 Task: Add an event with the title Third Team Building Challenge, date '2024/05/18', time 9:40 AM to 11:40 AMand add a description: Welcome to our Team Leadership Training Workshop, a comprehensive and interactive session designed to enhance leadership skills, empower team leaders, and cultivate effective leadership practices. This workshop is tailored for individuals who aspire to lead and inspire their teams to achieve exceptional results and foster a positive work environment._x000D_
_x000D_
_x000D_
_x000D_
, put the event into Red category, logged in from the account softage.3@softage.netand send the event invitation to softage.6@softage.net and softage.7@softage.net. Set a reminder for the event 12 hour before
Action: Mouse moved to (135, 124)
Screenshot: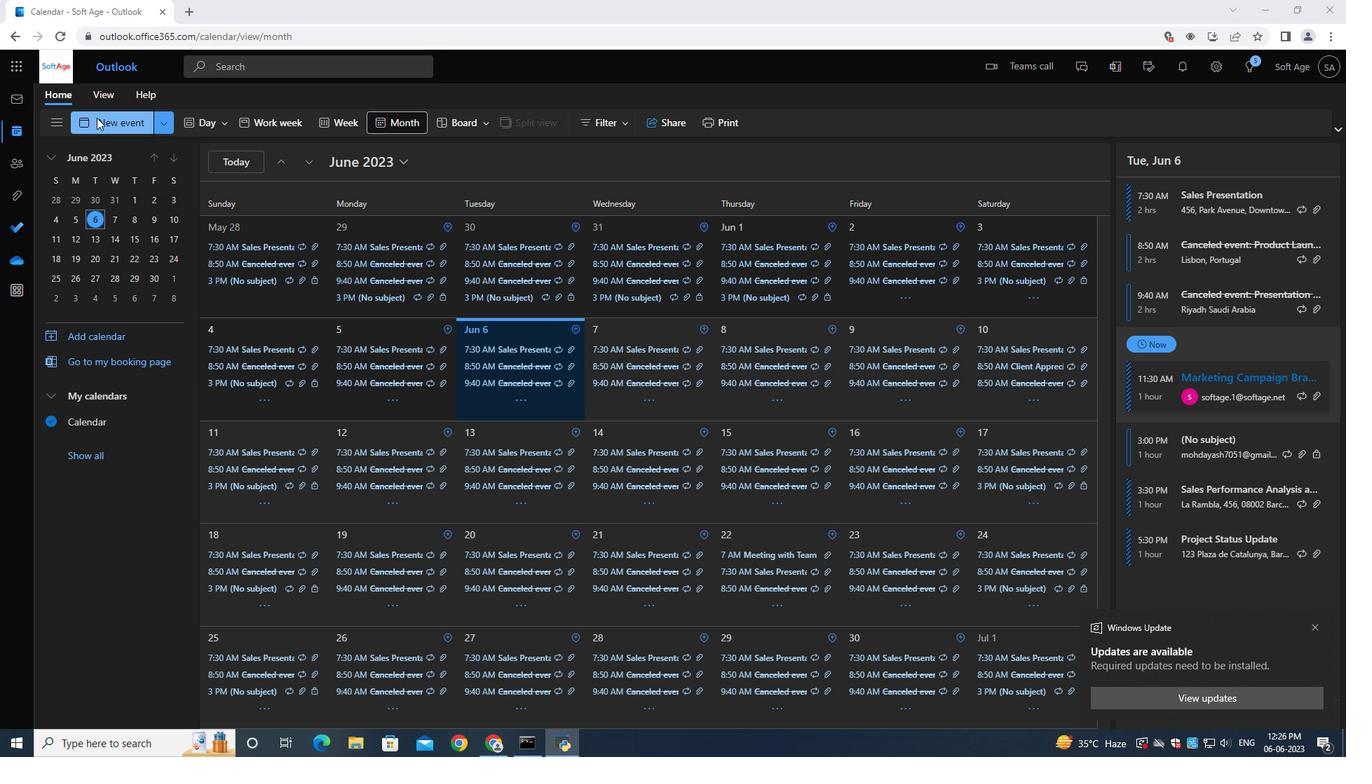 
Action: Mouse pressed left at (135, 124)
Screenshot: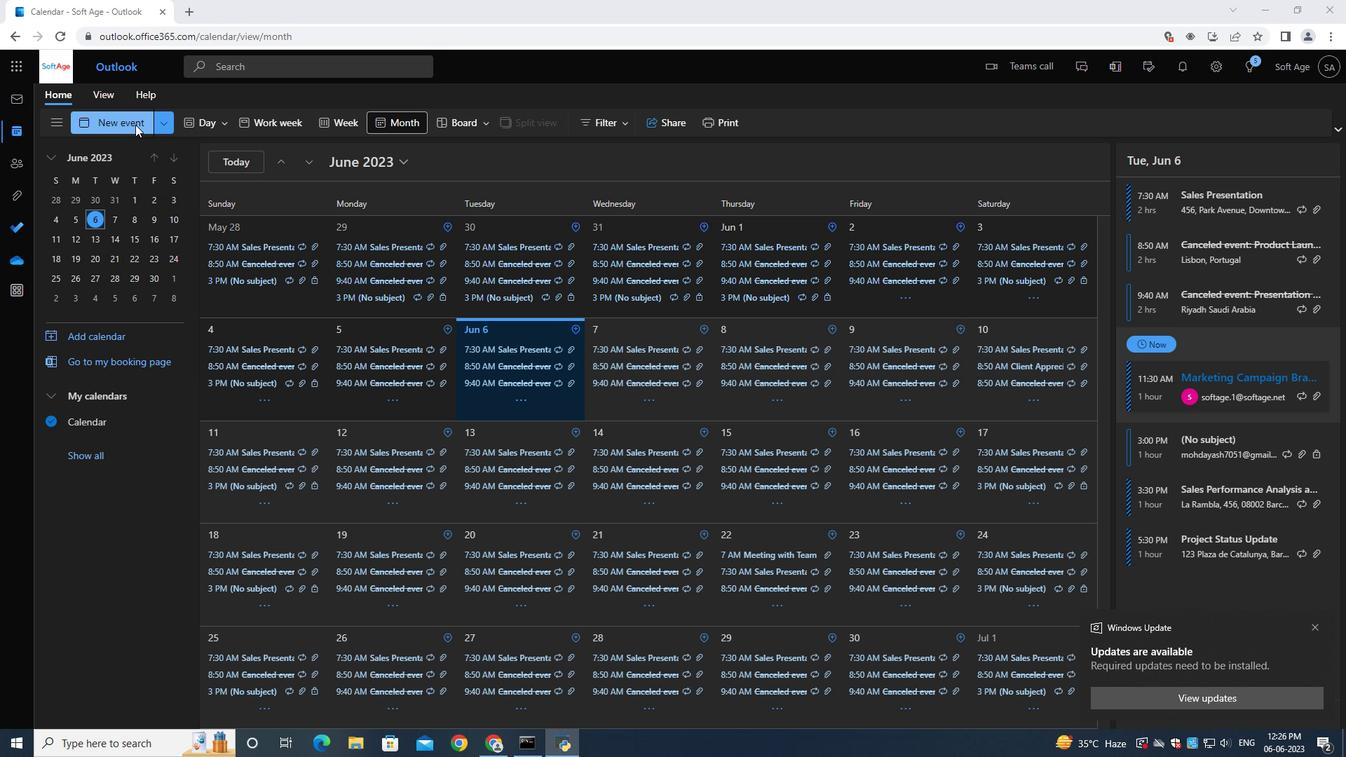 
Action: Mouse moved to (364, 214)
Screenshot: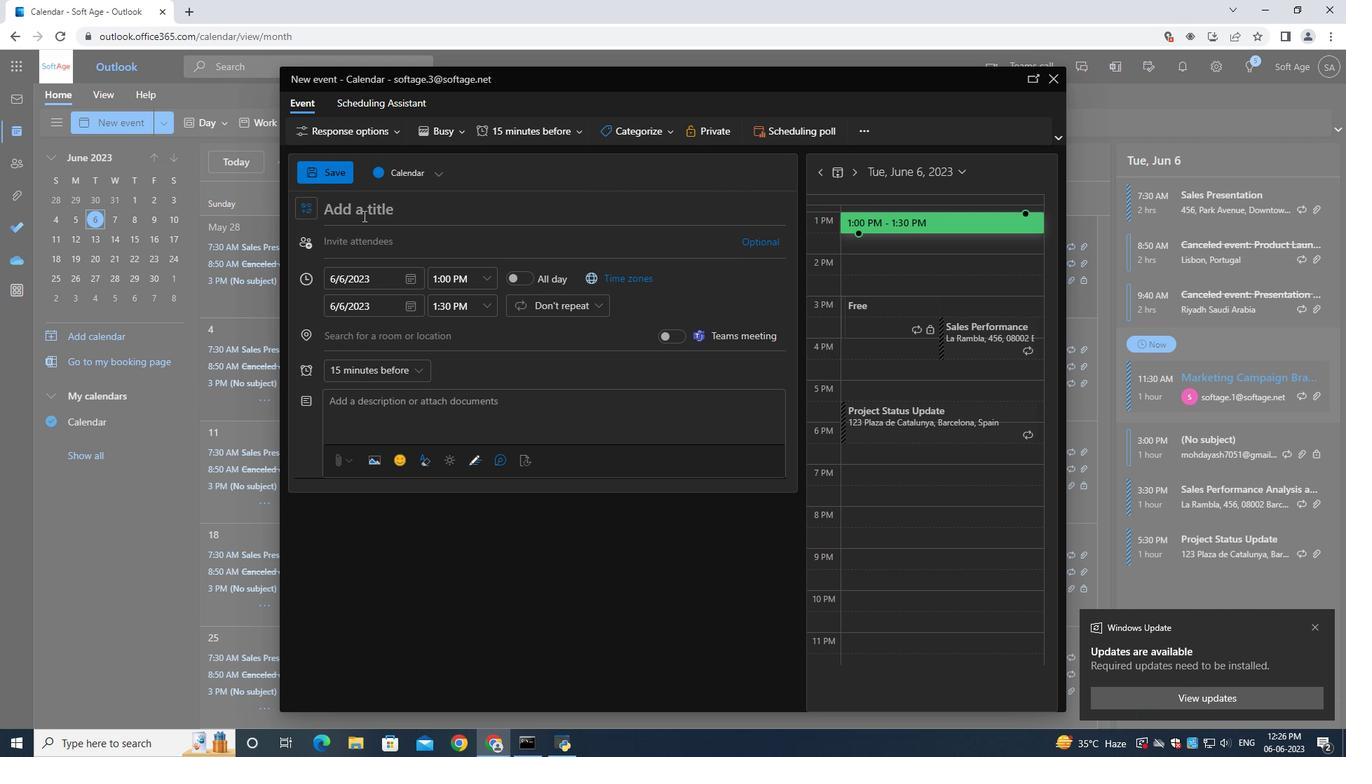 
Action: Key pressed <Key.shift><Key.shift>Third<Key.space><Key.shift>Team<Key.space><Key.shift>Building<Key.space><Key.shift><Key.shift>Challenge<Key.space>
Screenshot: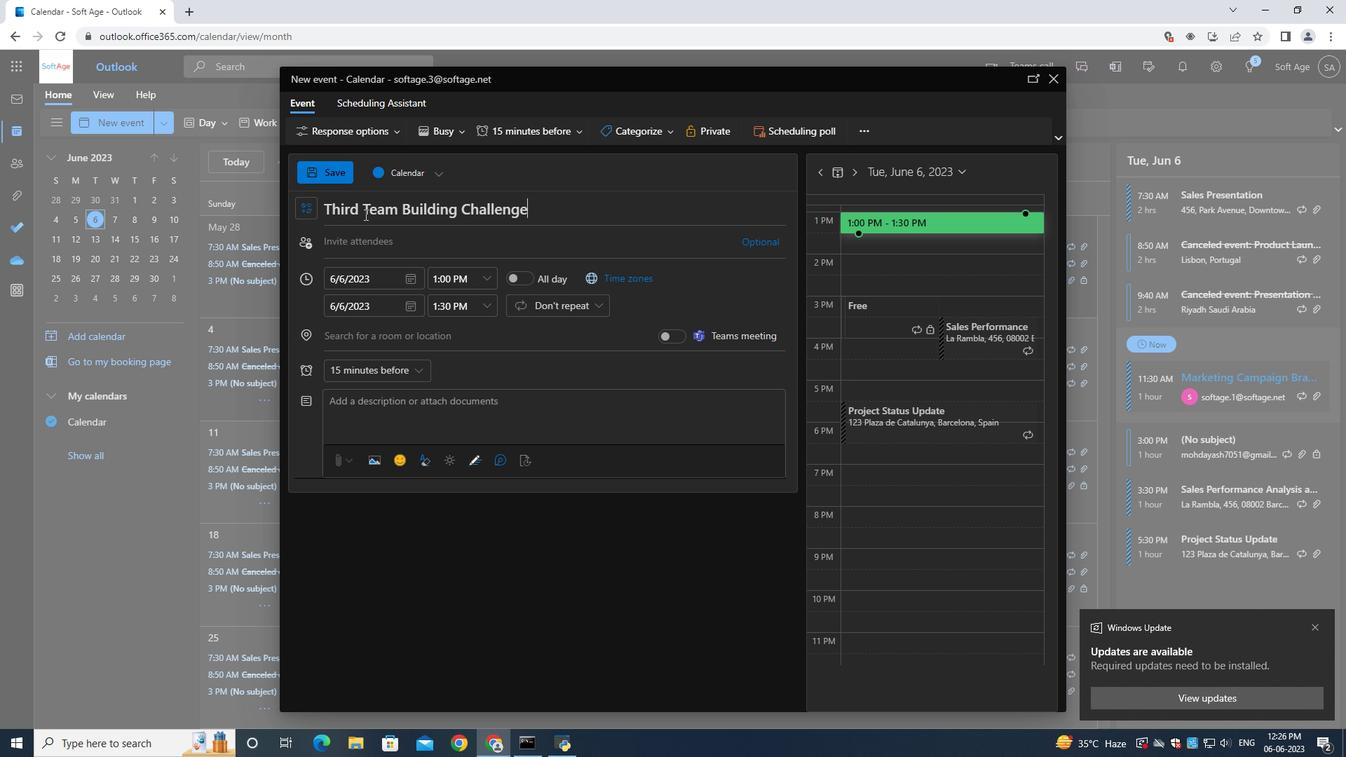 
Action: Mouse moved to (407, 282)
Screenshot: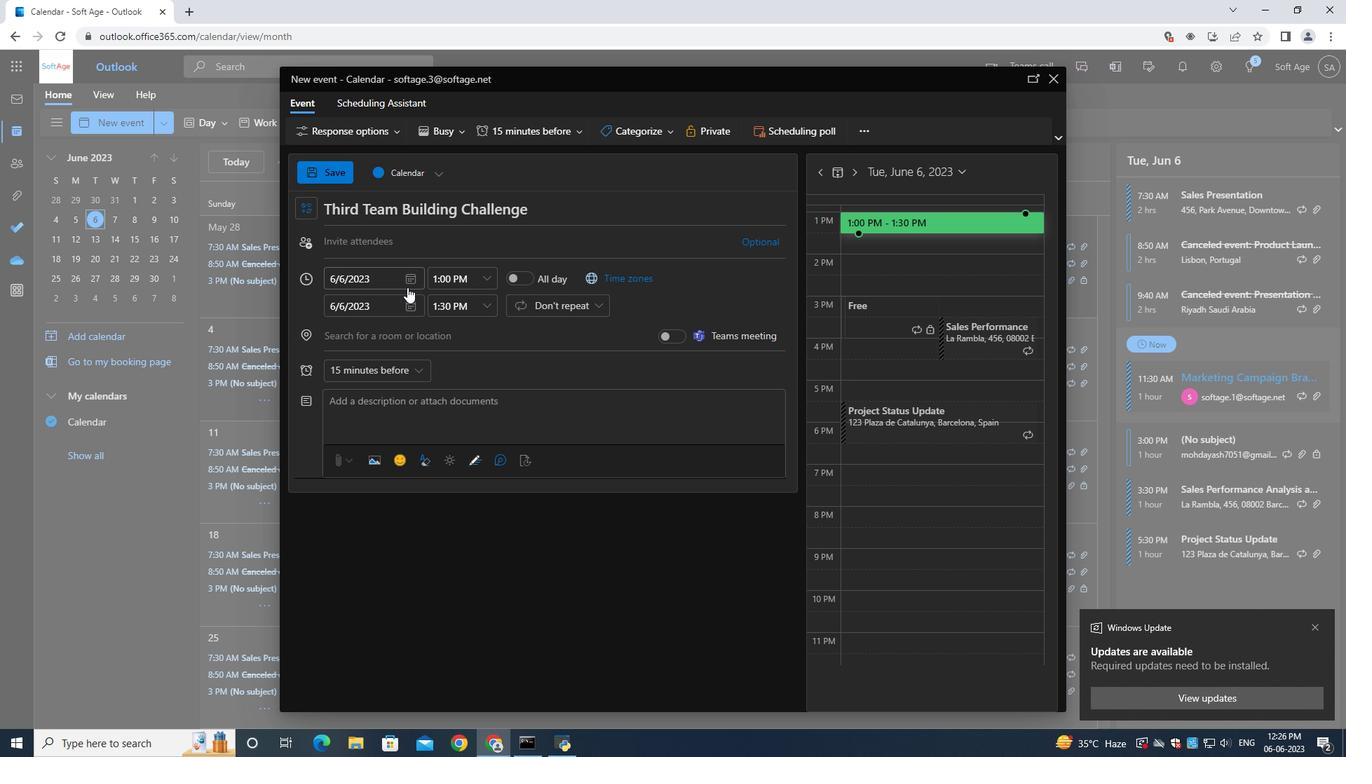 
Action: Mouse pressed left at (407, 282)
Screenshot: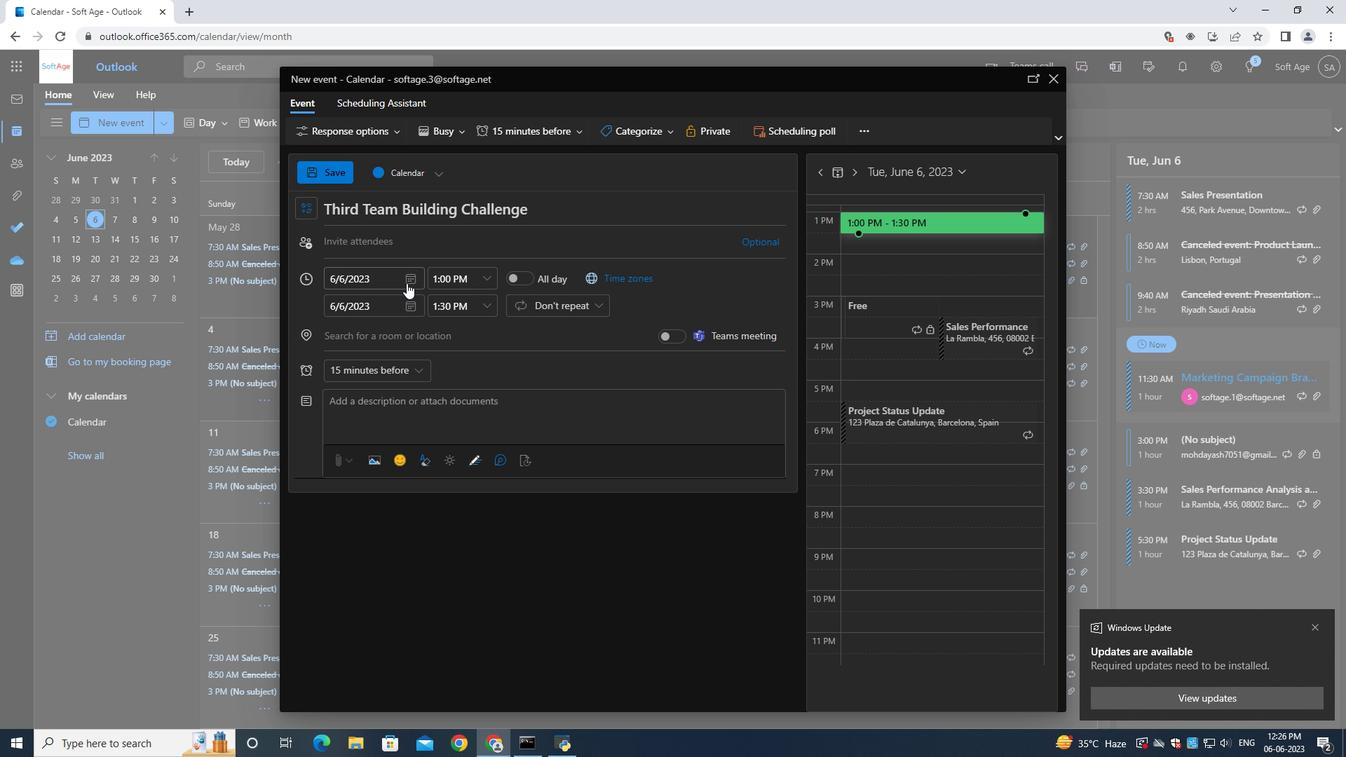 
Action: Mouse moved to (453, 306)
Screenshot: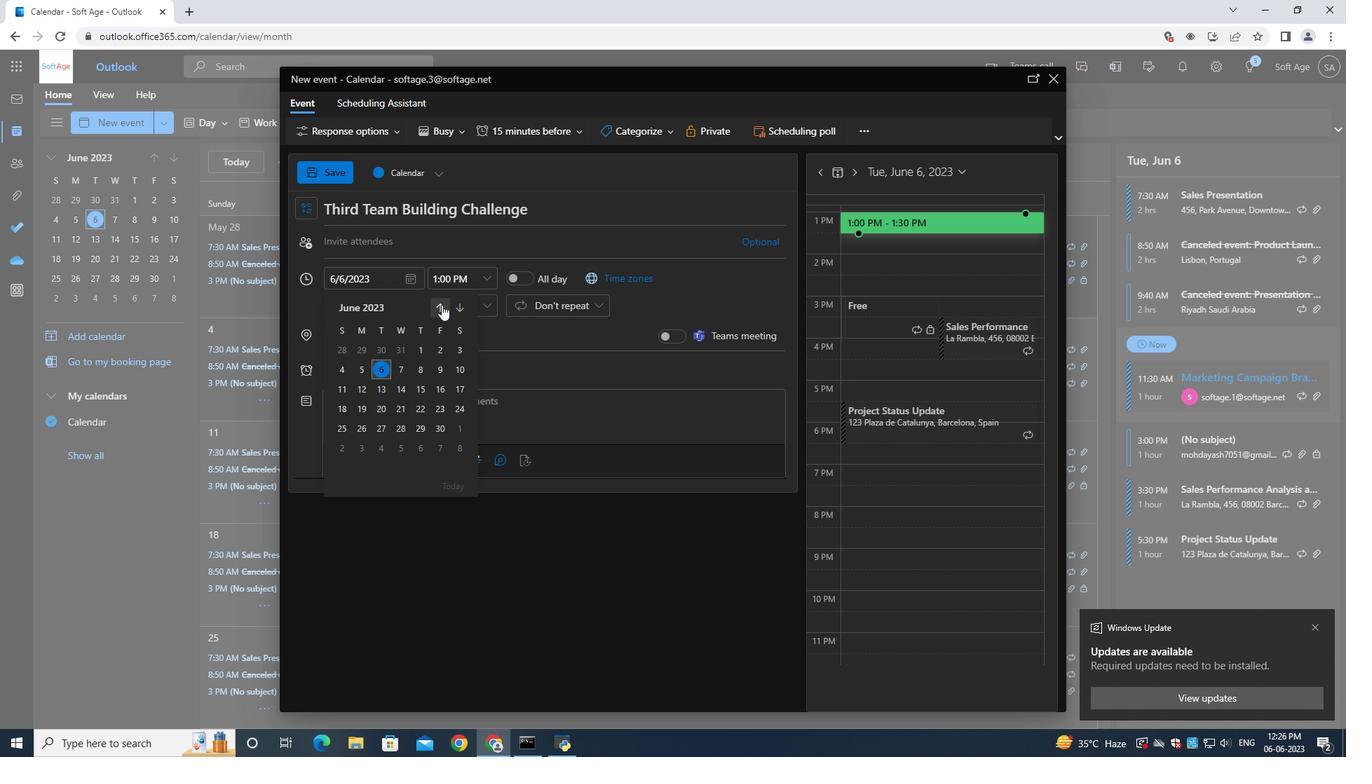 
Action: Mouse pressed left at (453, 306)
Screenshot: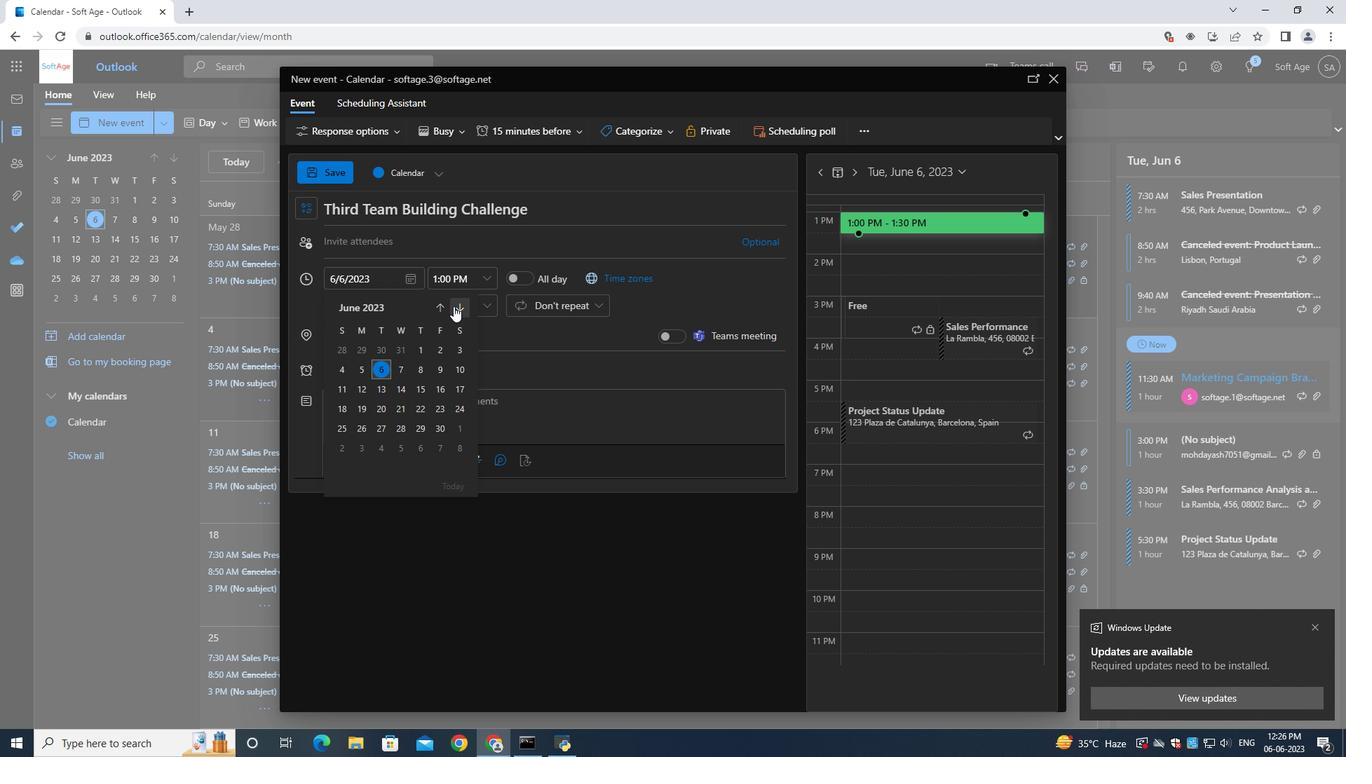 
Action: Mouse pressed left at (453, 306)
Screenshot: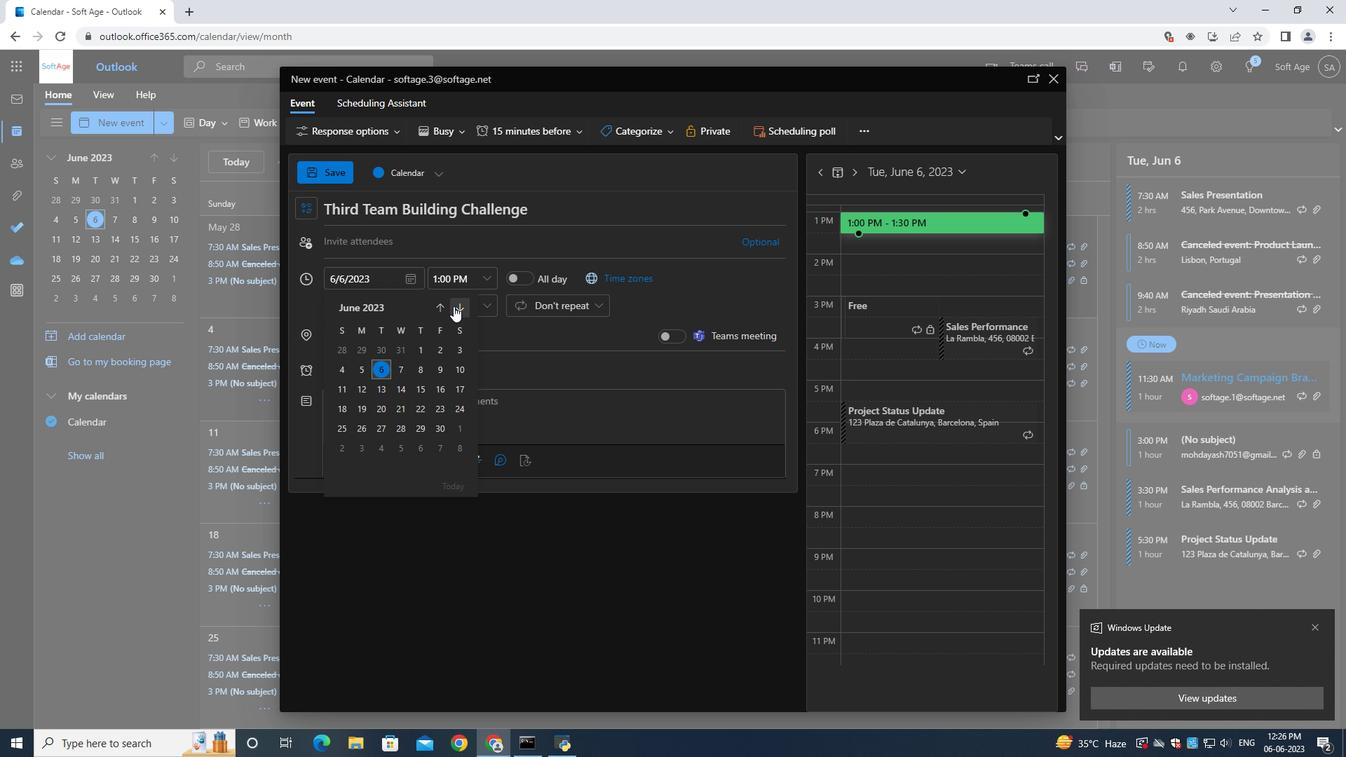 
Action: Mouse pressed left at (453, 306)
Screenshot: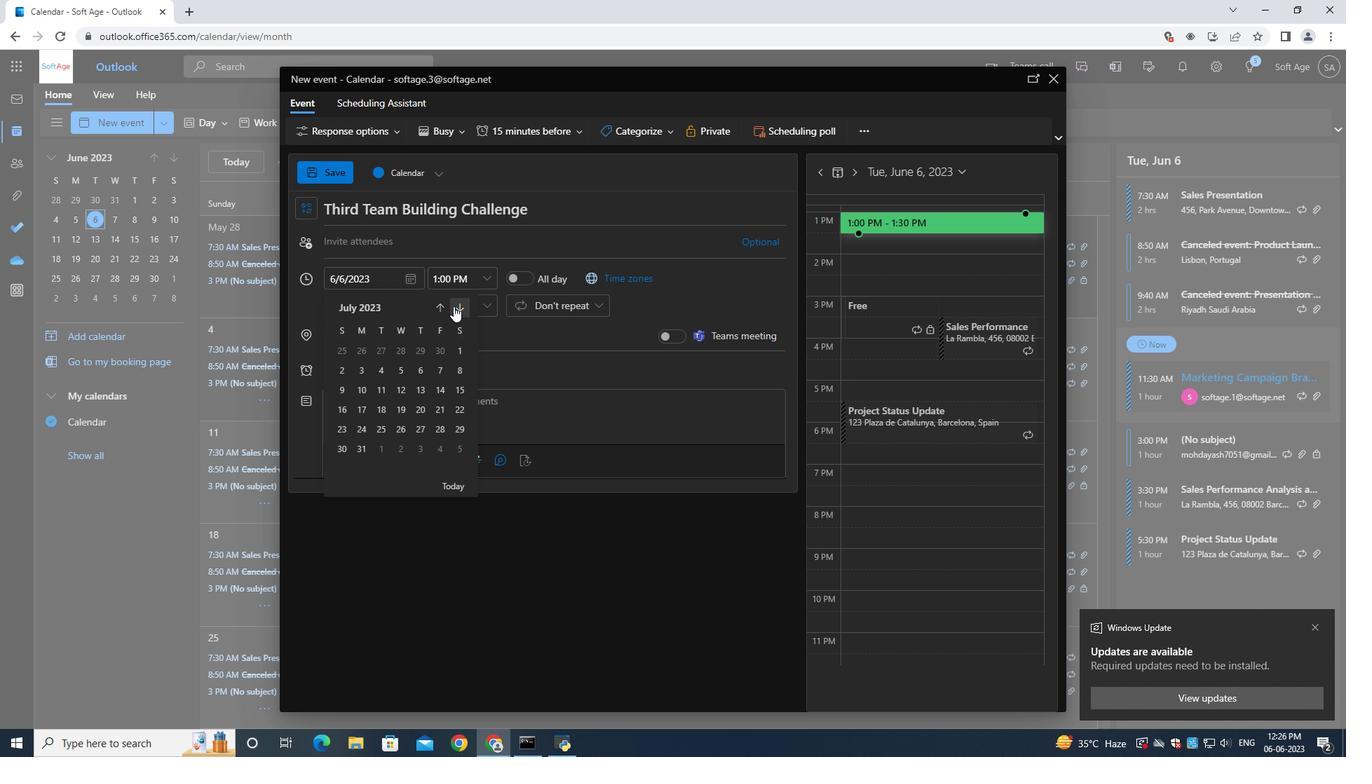 
Action: Mouse pressed left at (453, 306)
Screenshot: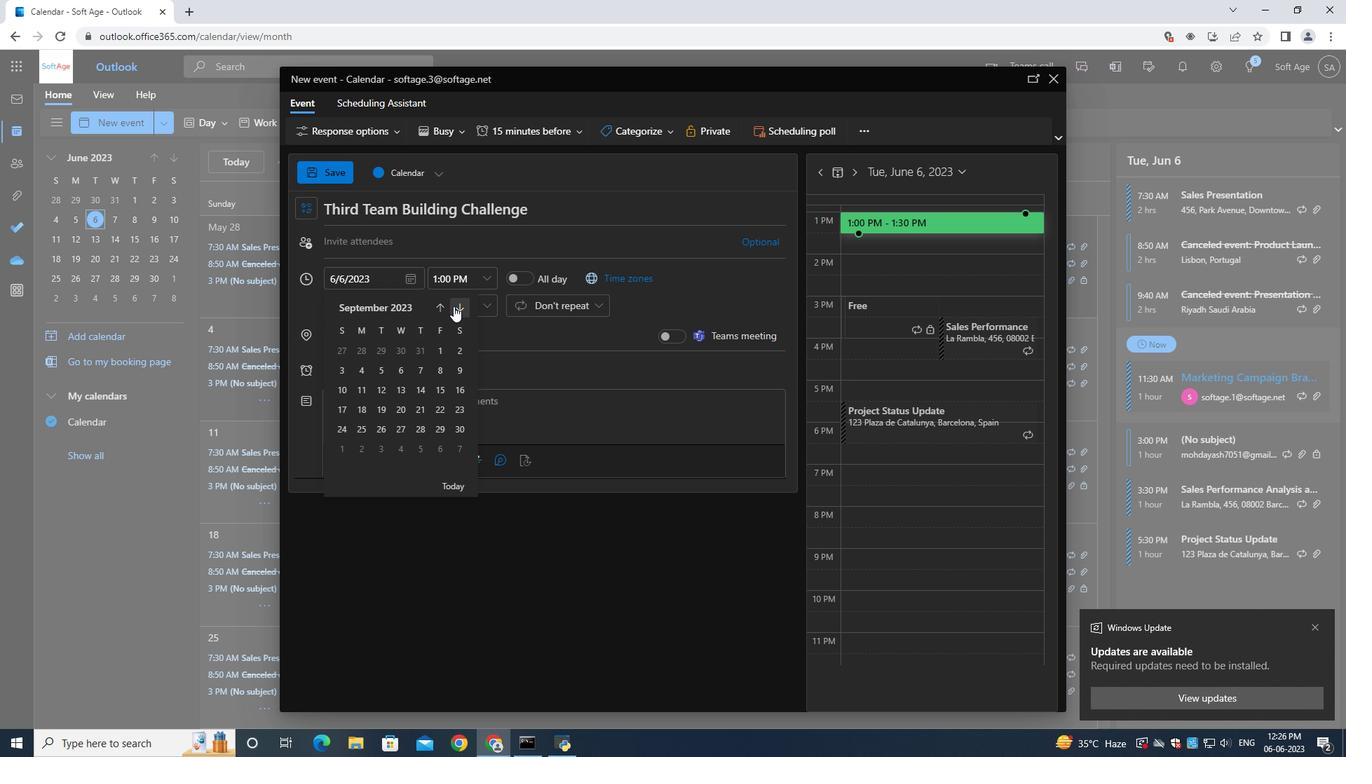 
Action: Mouse pressed left at (453, 306)
Screenshot: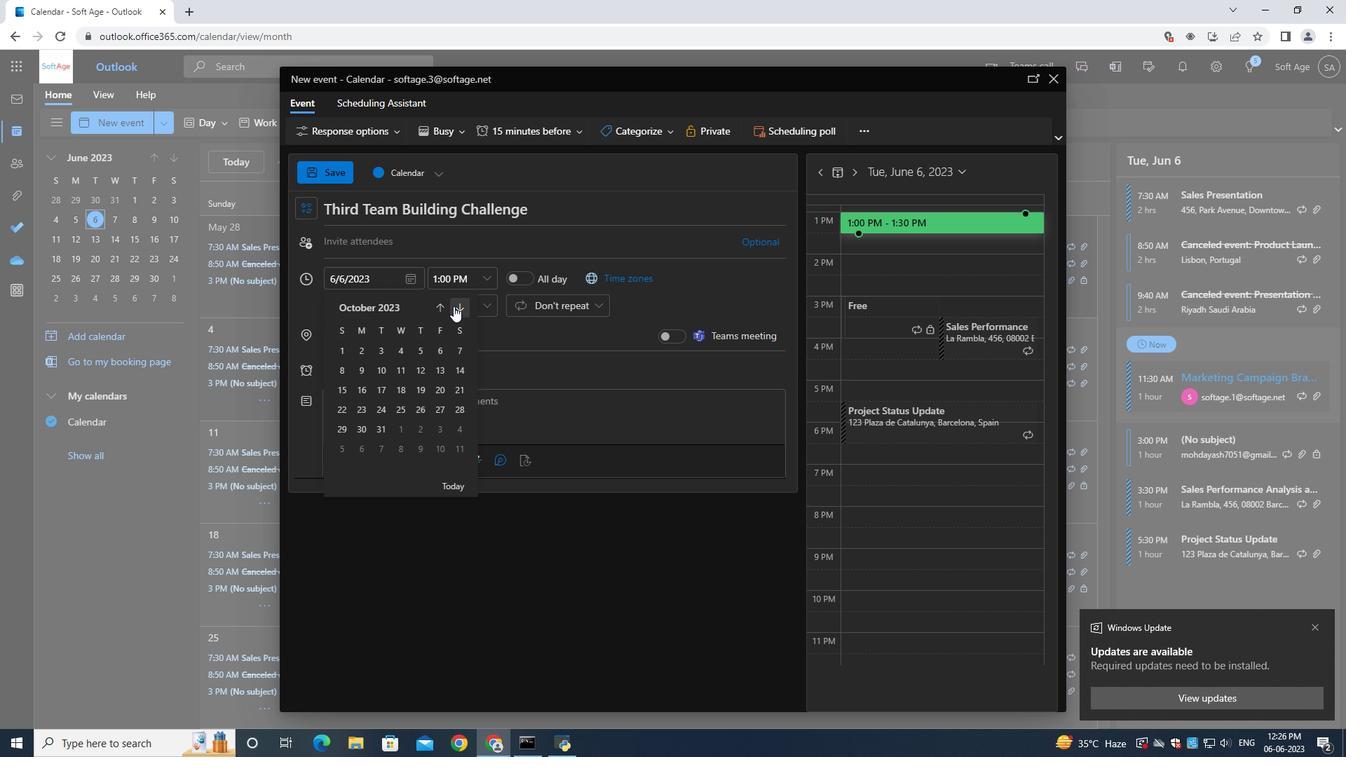 
Action: Mouse pressed left at (453, 306)
Screenshot: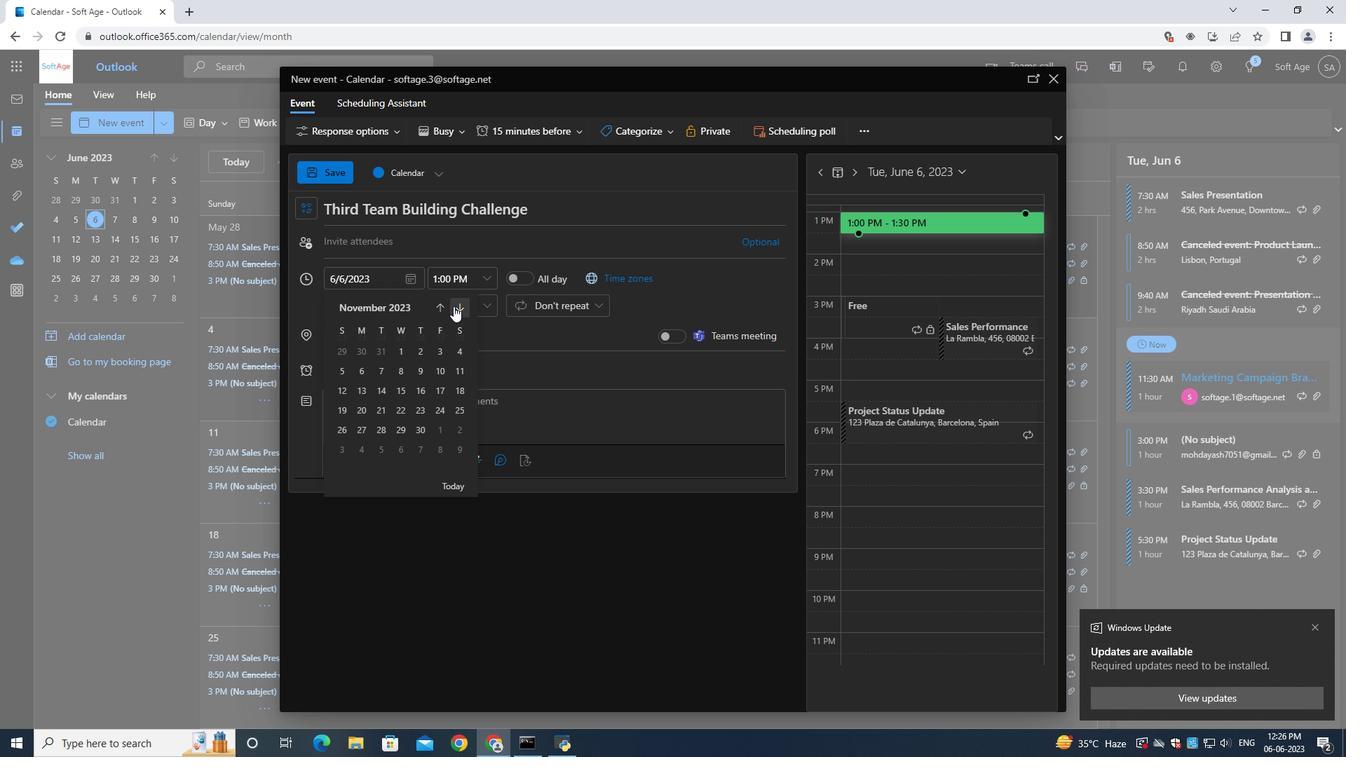 
Action: Mouse moved to (454, 307)
Screenshot: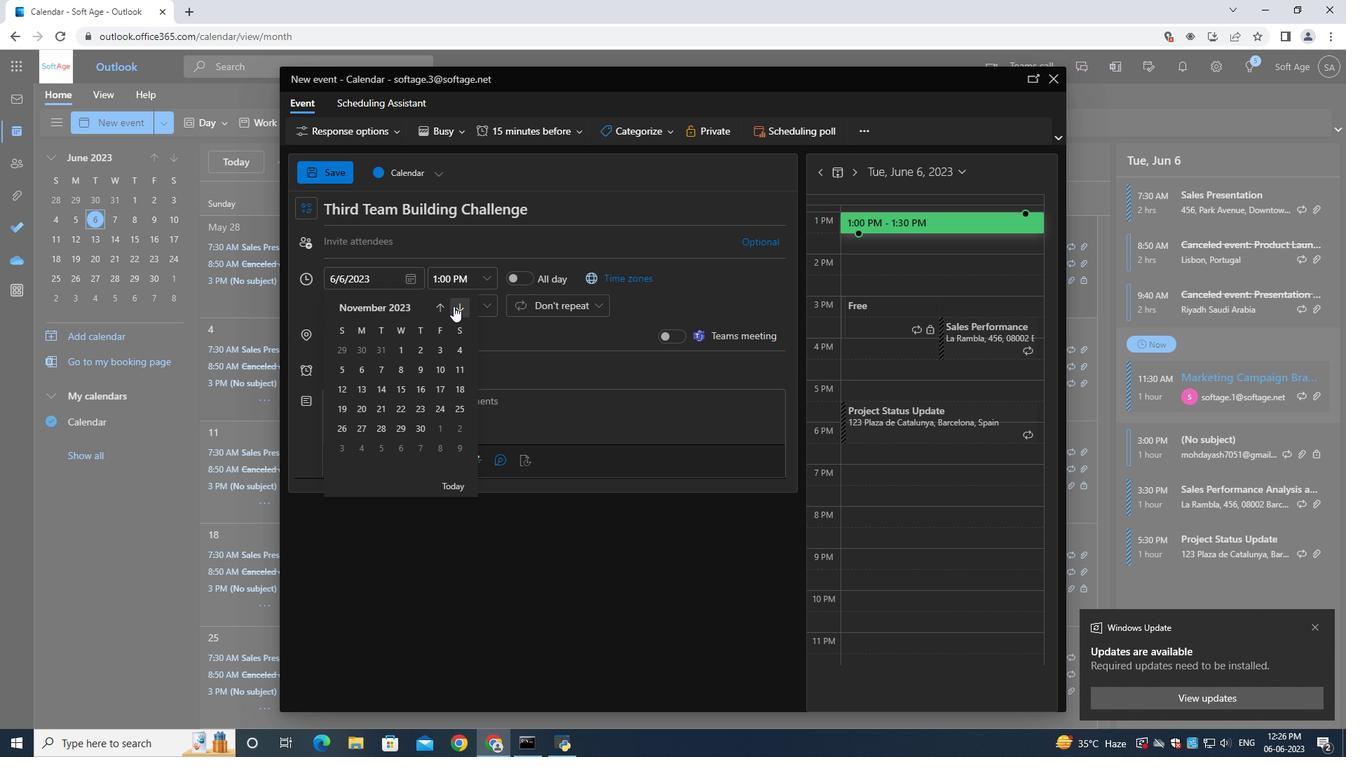
Action: Mouse pressed left at (454, 307)
Screenshot: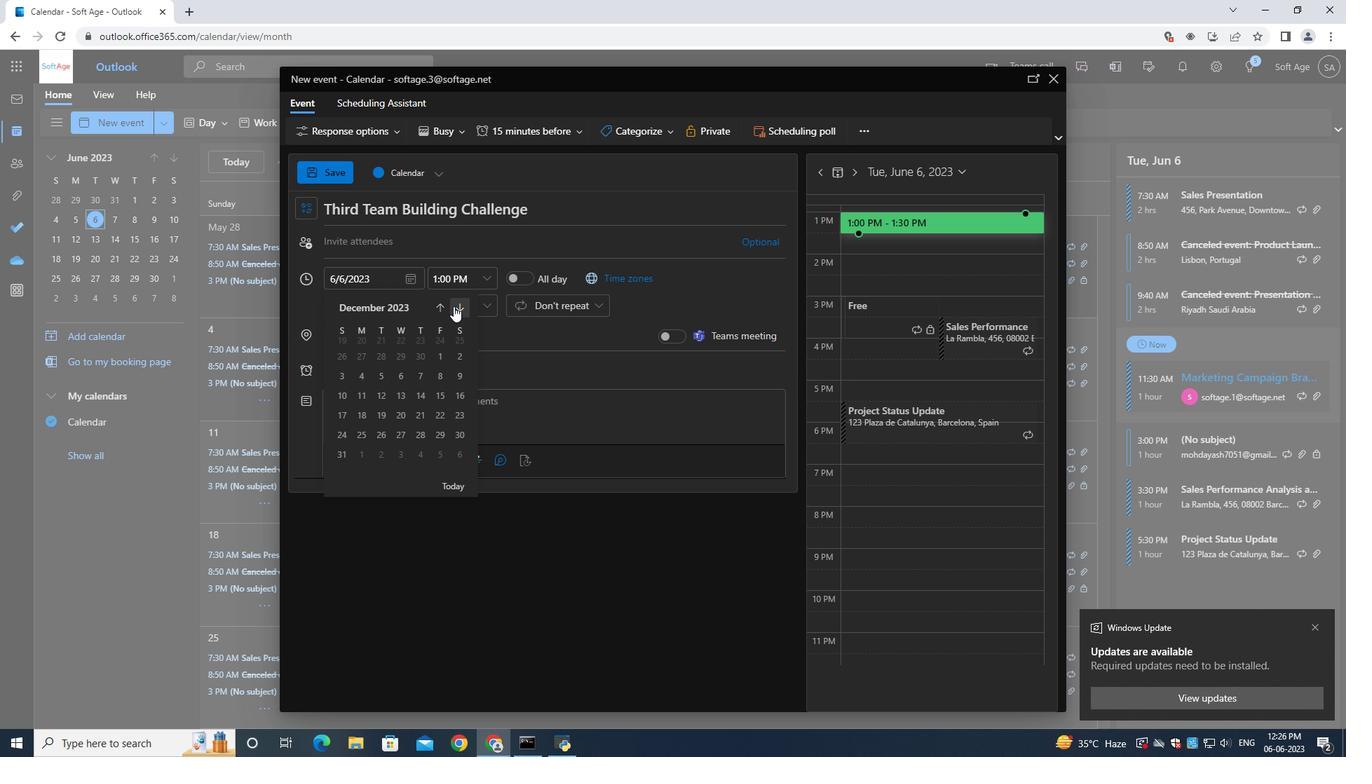
Action: Mouse pressed left at (454, 307)
Screenshot: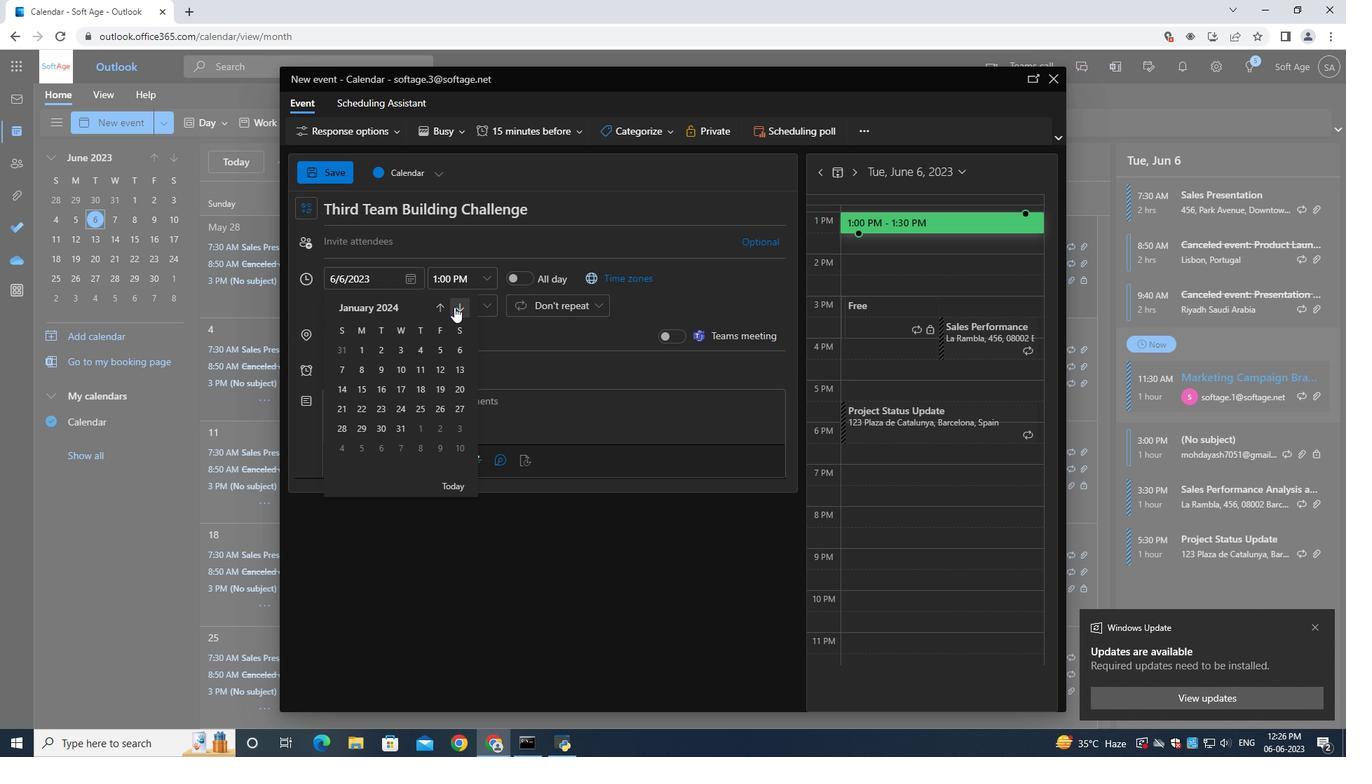 
Action: Mouse pressed left at (454, 307)
Screenshot: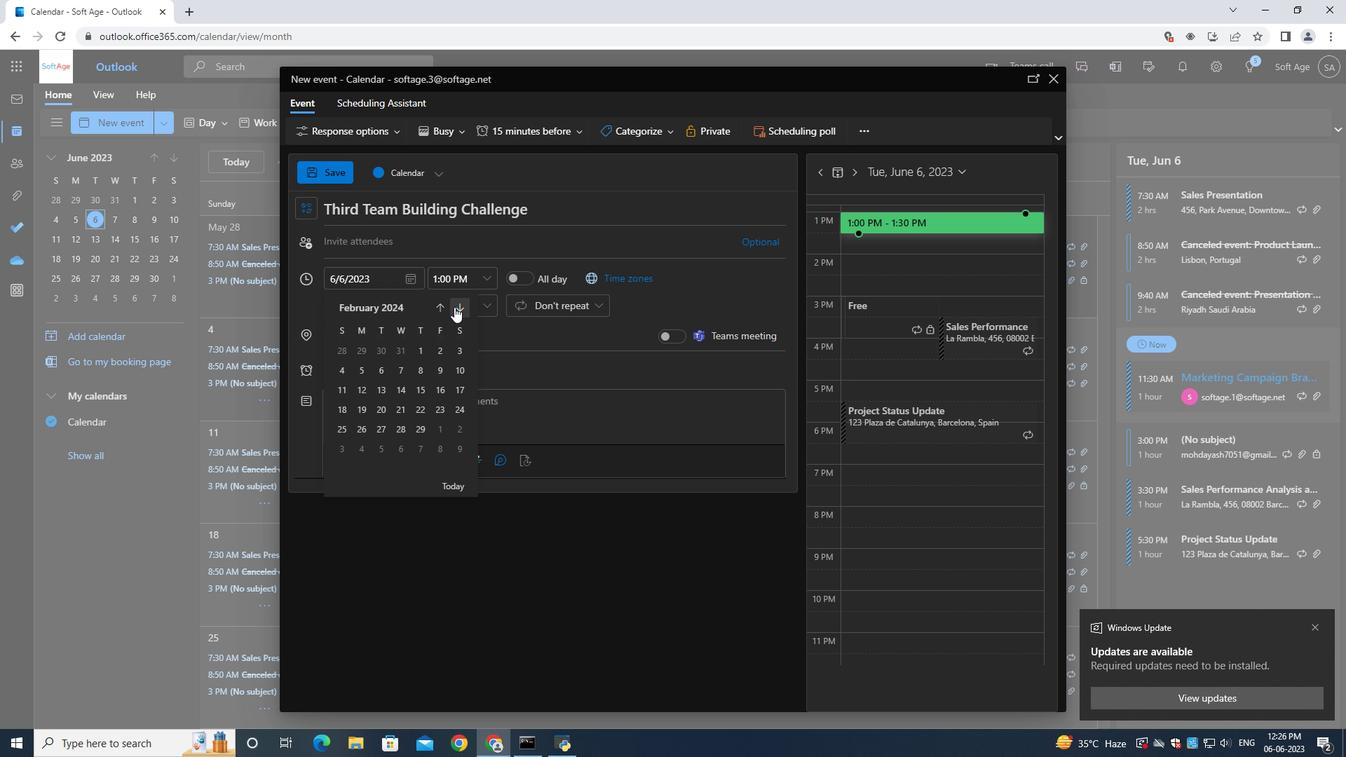 
Action: Mouse pressed left at (454, 307)
Screenshot: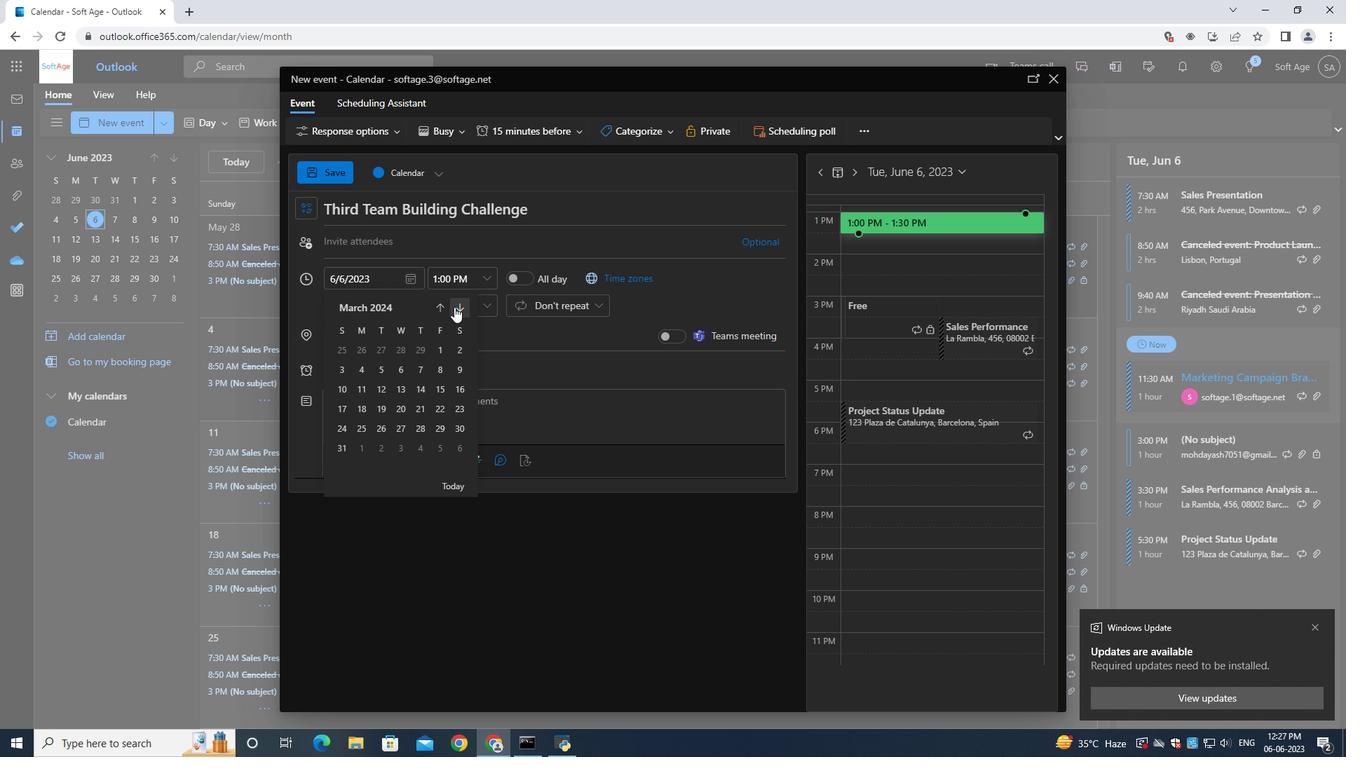
Action: Mouse pressed left at (454, 307)
Screenshot: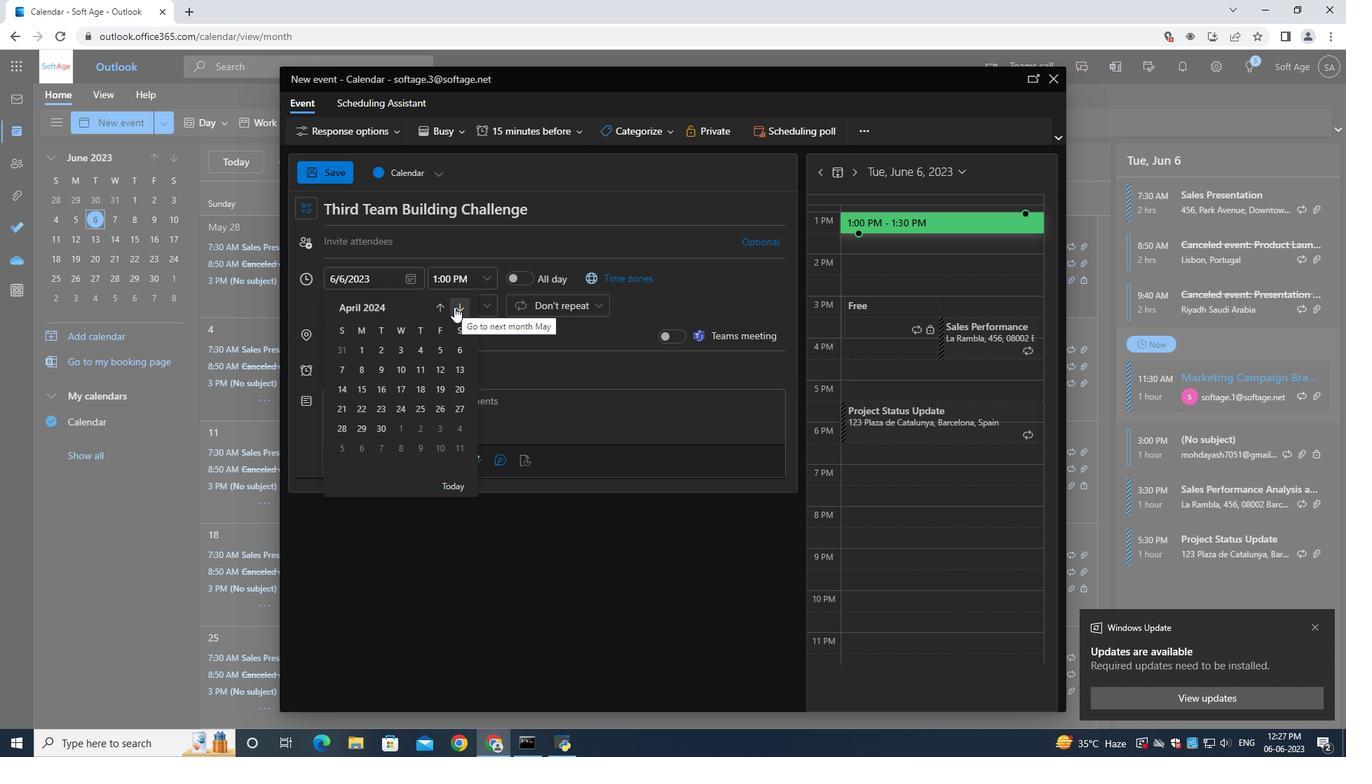 
Action: Mouse moved to (457, 389)
Screenshot: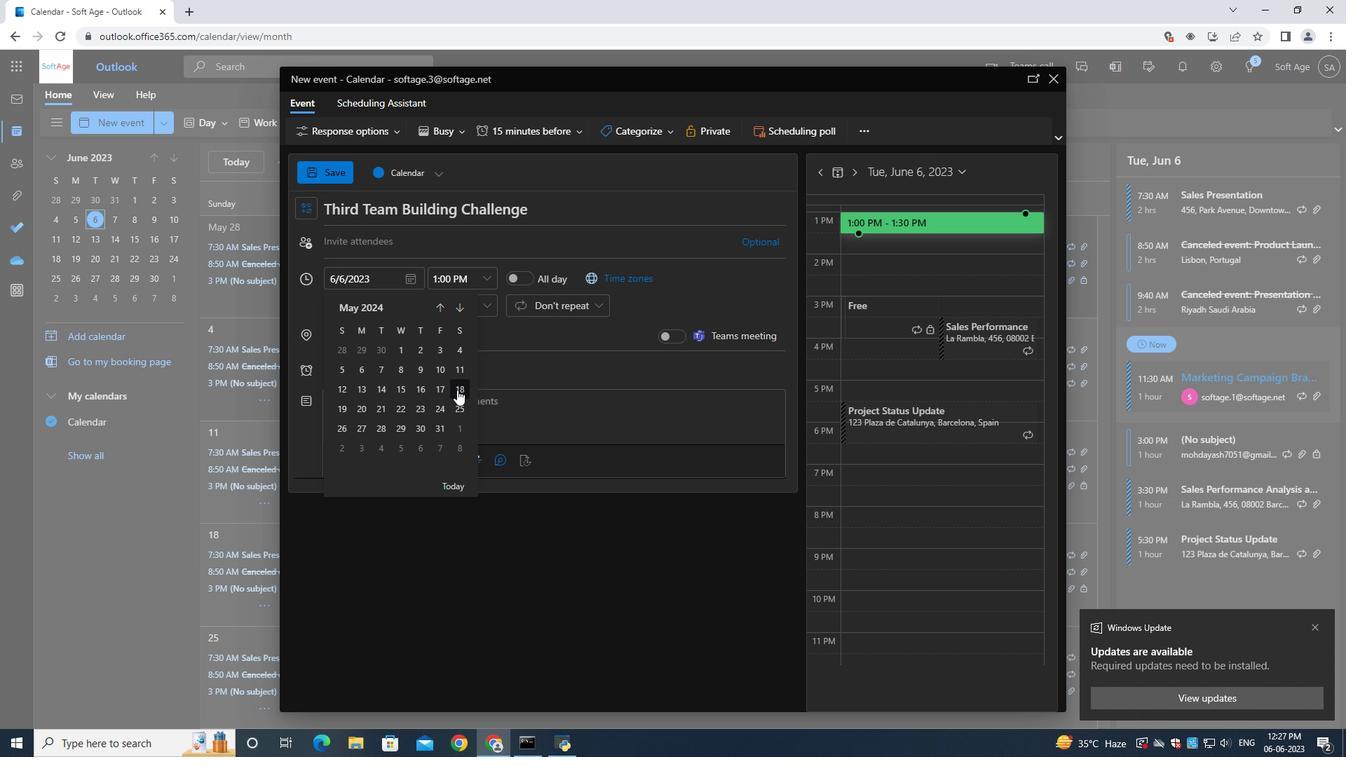 
Action: Mouse pressed left at (457, 389)
Screenshot: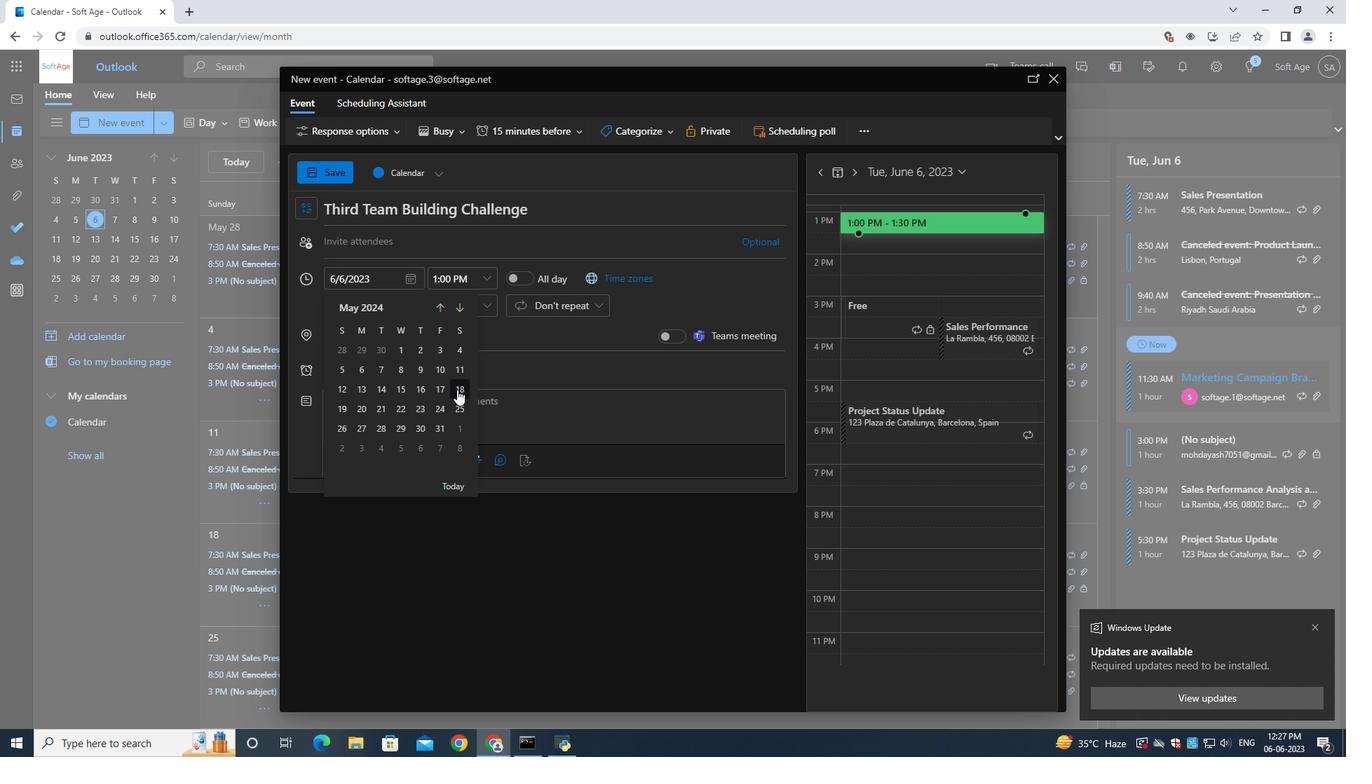 
Action: Mouse moved to (454, 284)
Screenshot: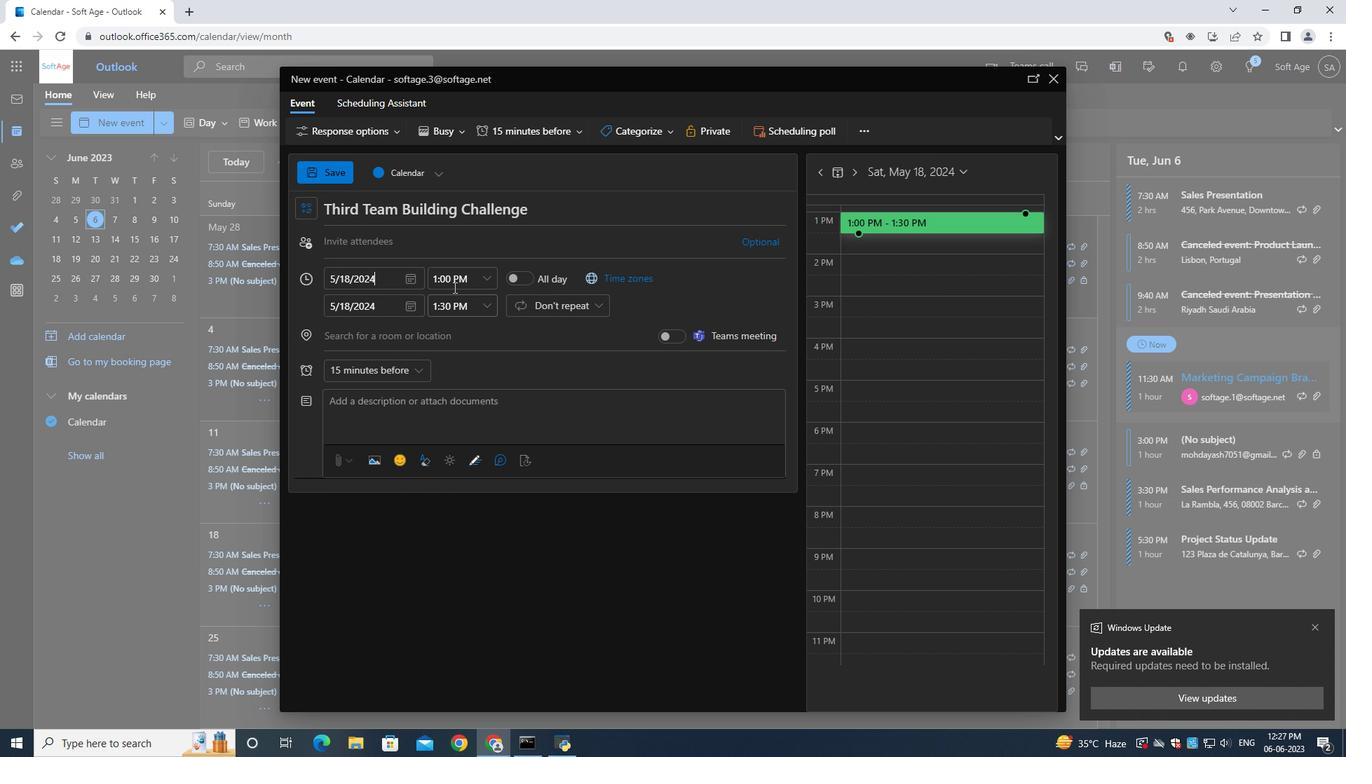 
Action: Mouse pressed left at (454, 284)
Screenshot: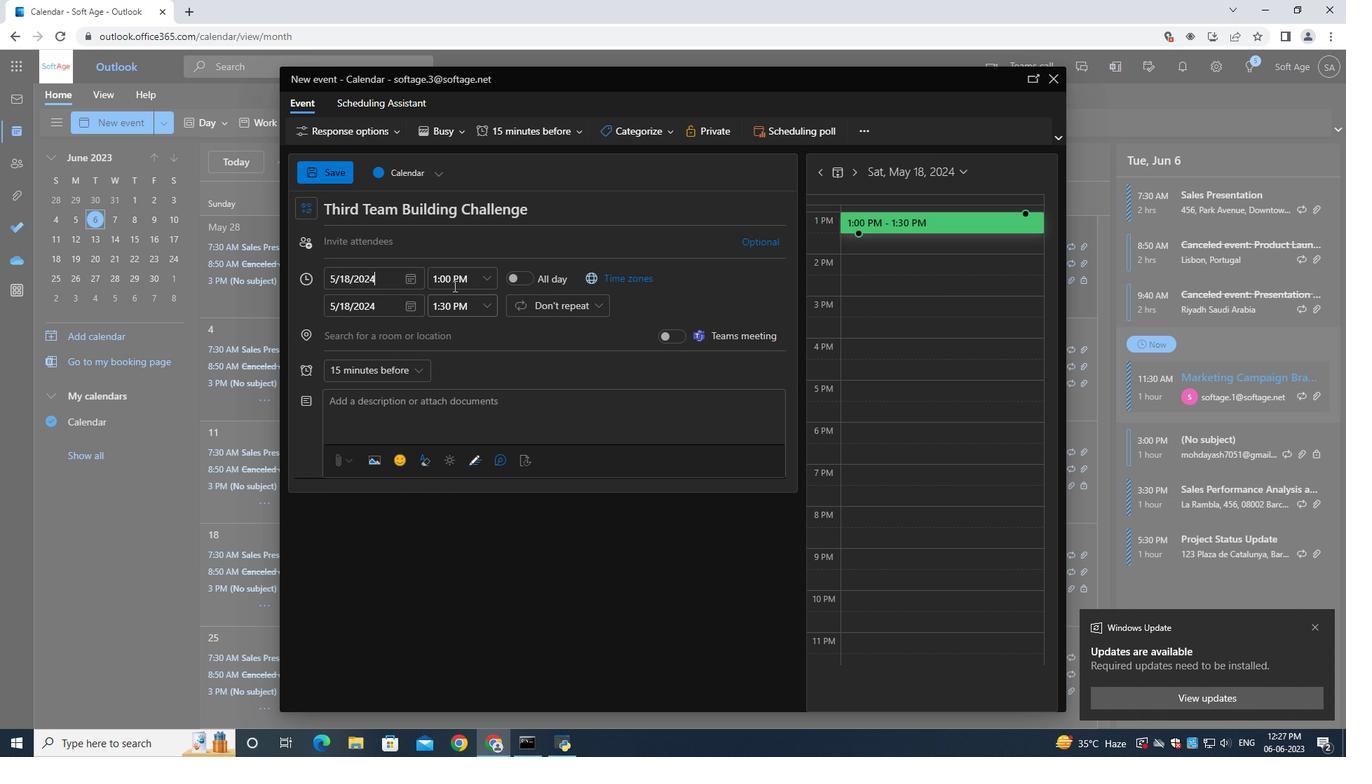 
Action: Mouse moved to (460, 285)
Screenshot: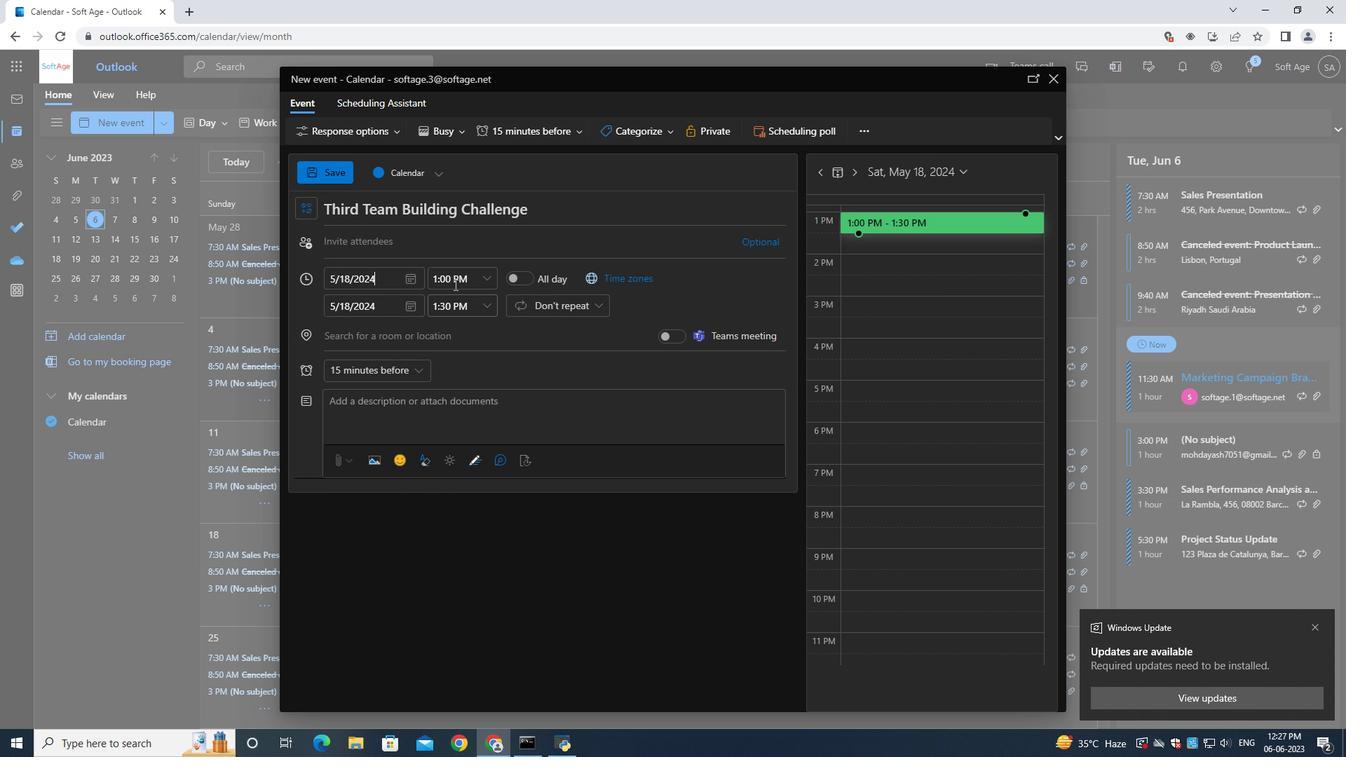 
Action: Key pressed 9<Key.shift_r>:40<Key.shift>AM
Screenshot: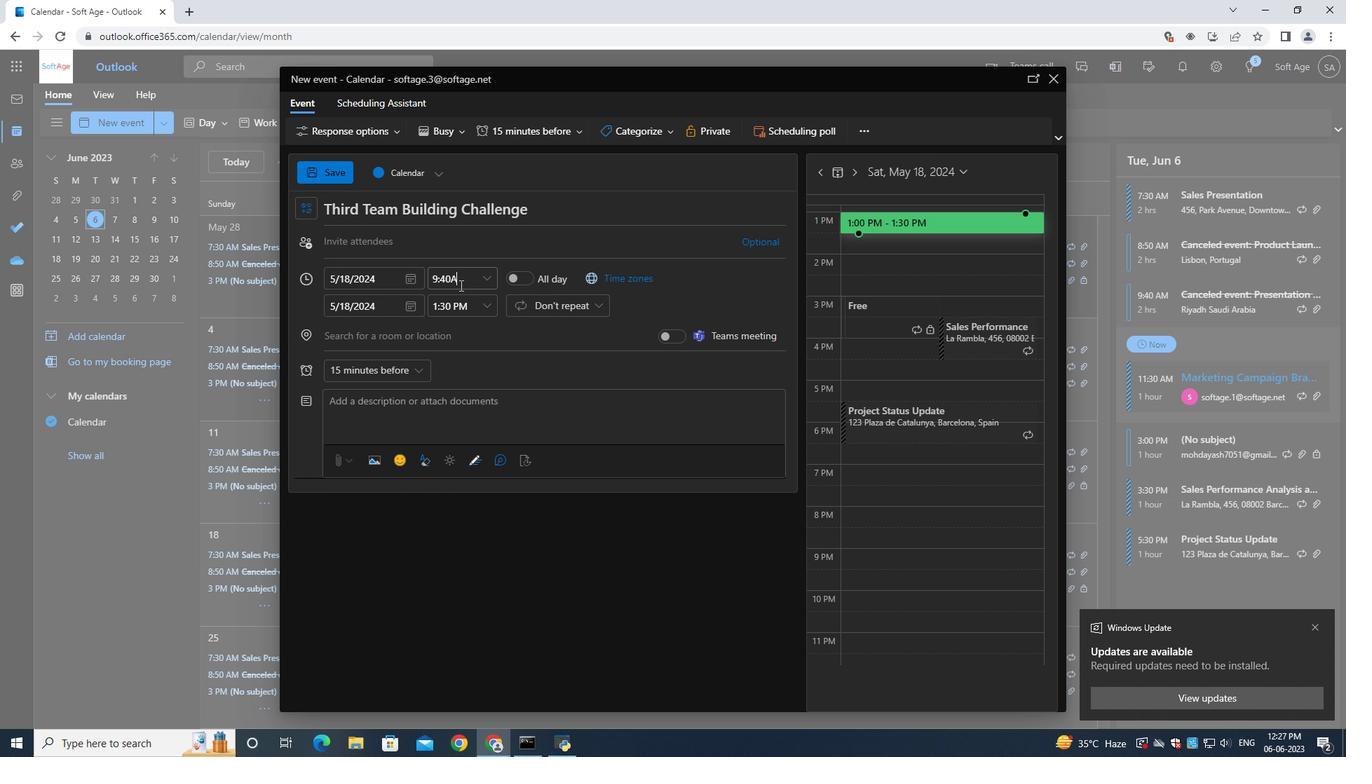 
Action: Mouse moved to (447, 307)
Screenshot: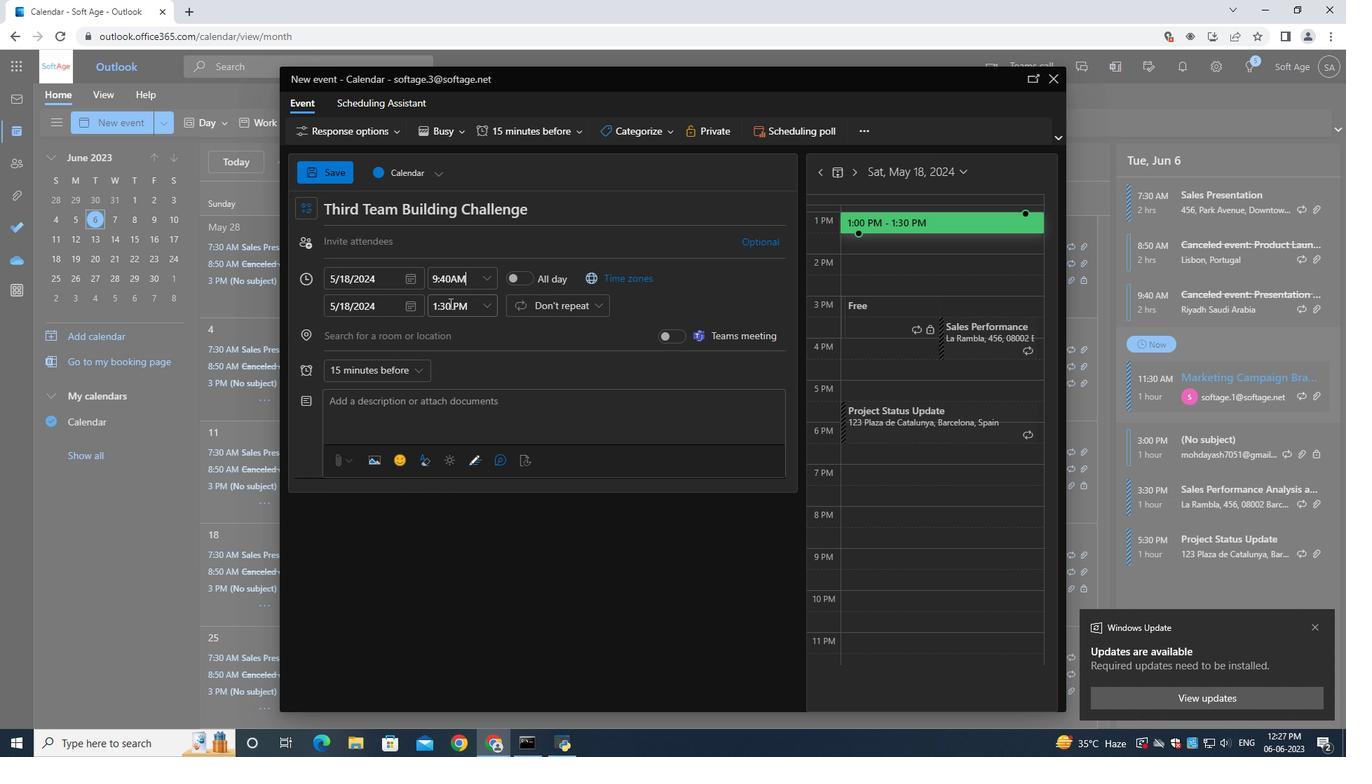 
Action: Mouse pressed left at (447, 307)
Screenshot: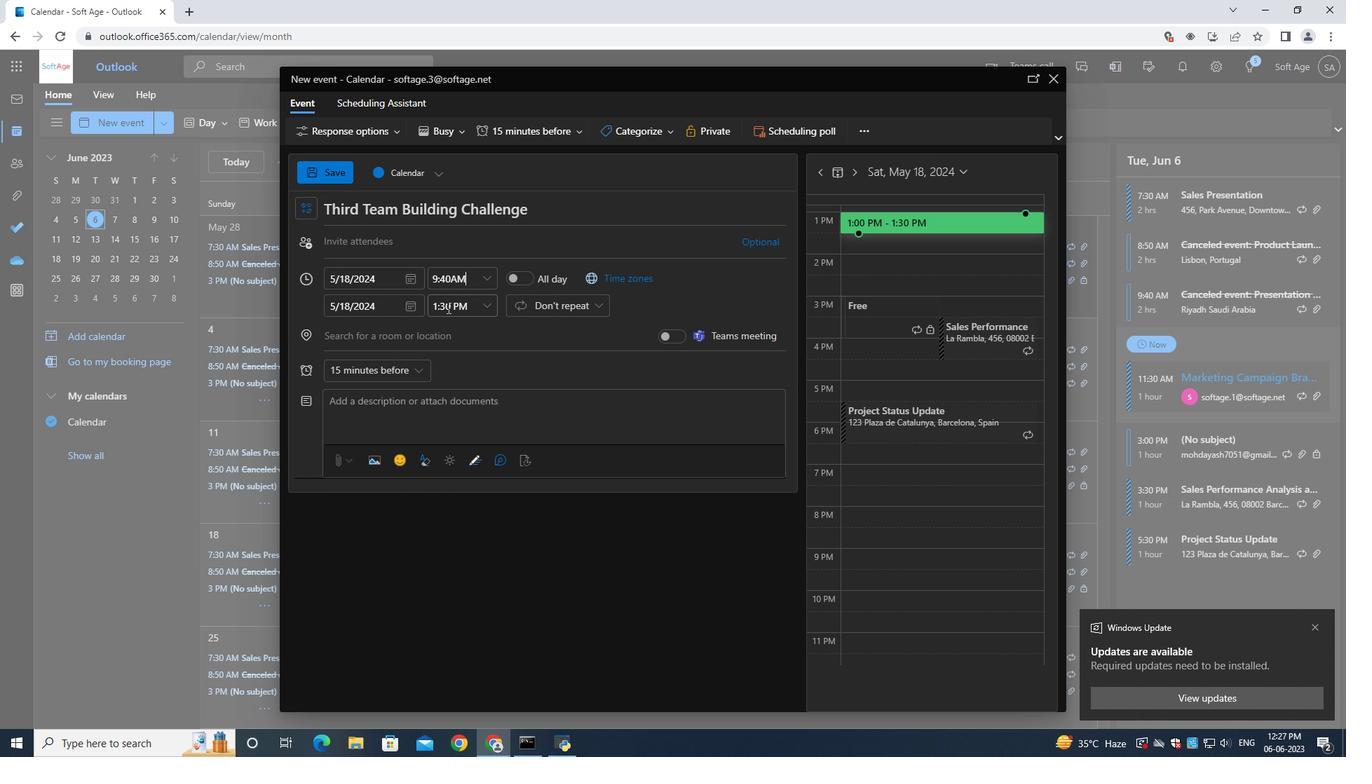 
Action: Key pressed 11<Key.shift_r>:40<Key.shift>AM
Screenshot: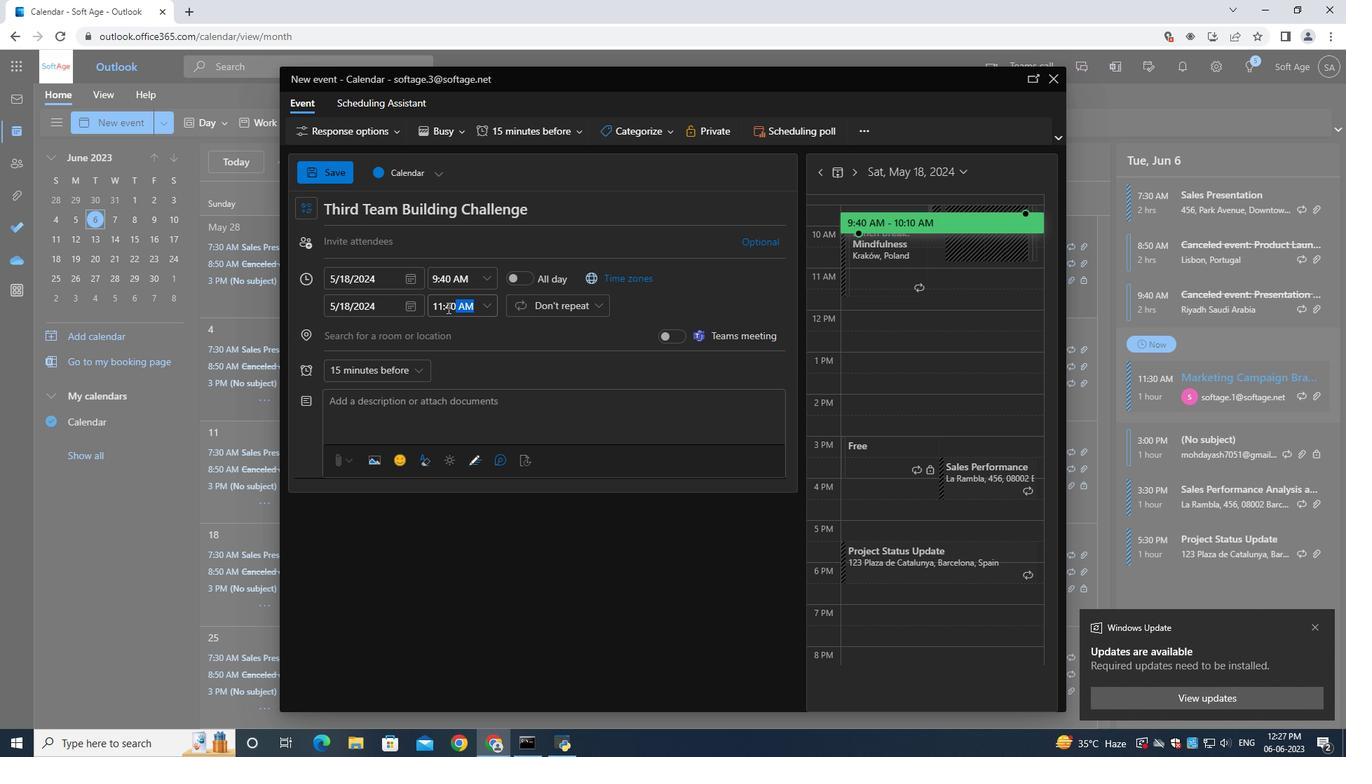 
Action: Mouse moved to (429, 408)
Screenshot: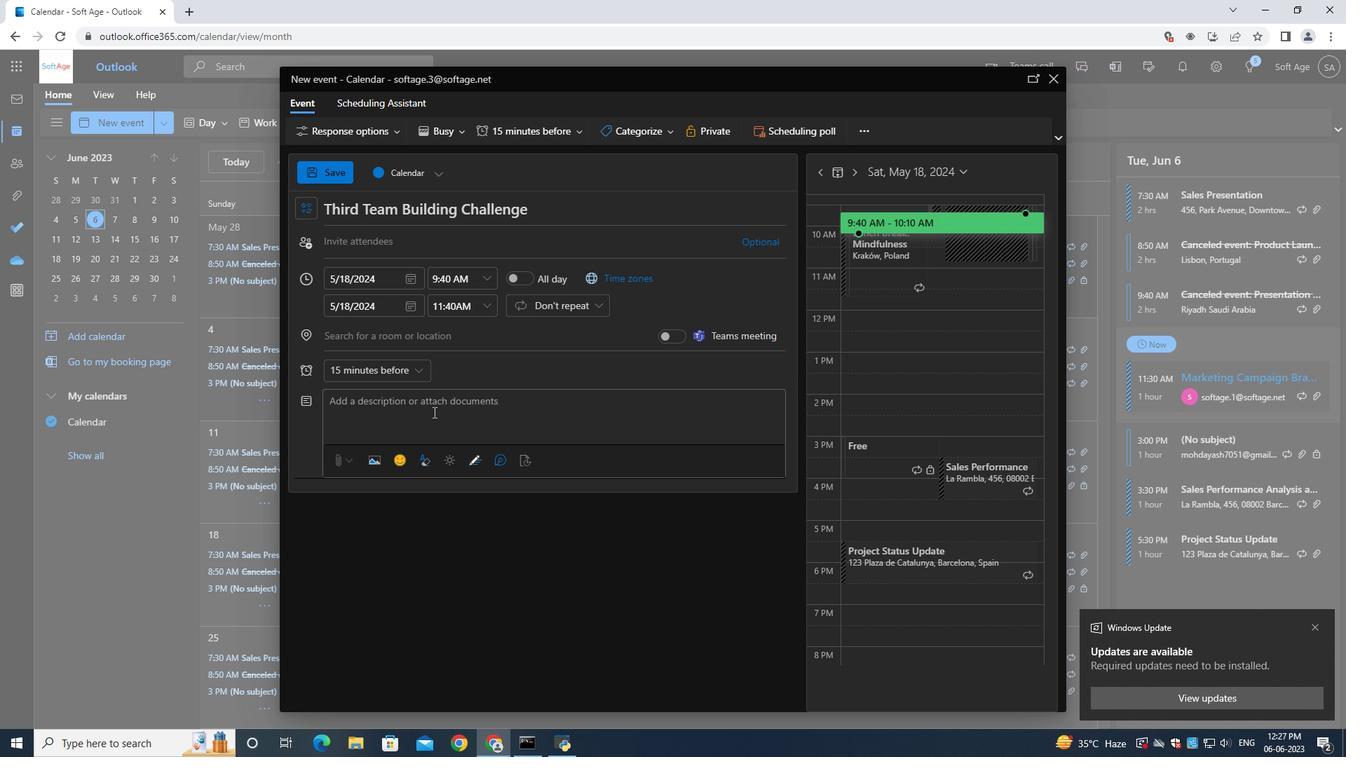 
Action: Mouse pressed left at (429, 408)
Screenshot: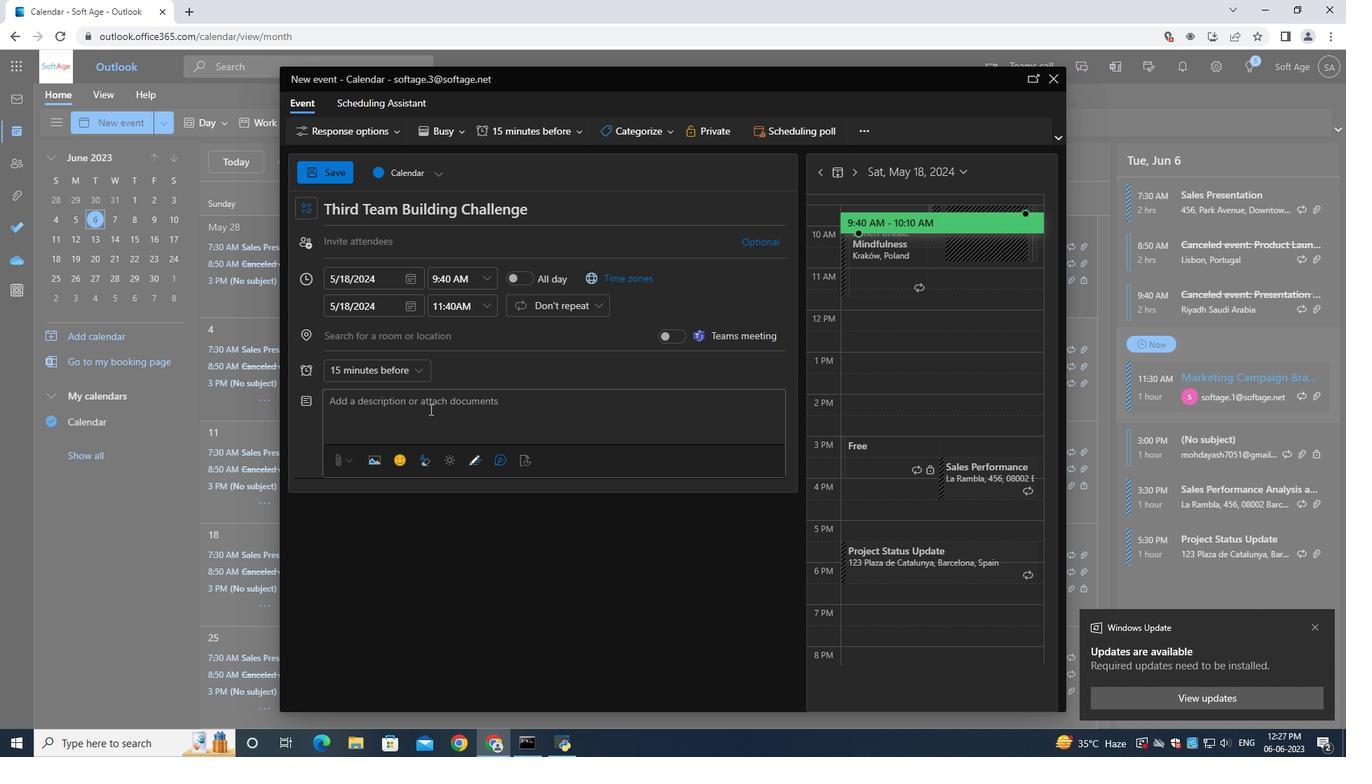 
Action: Mouse moved to (430, 408)
Screenshot: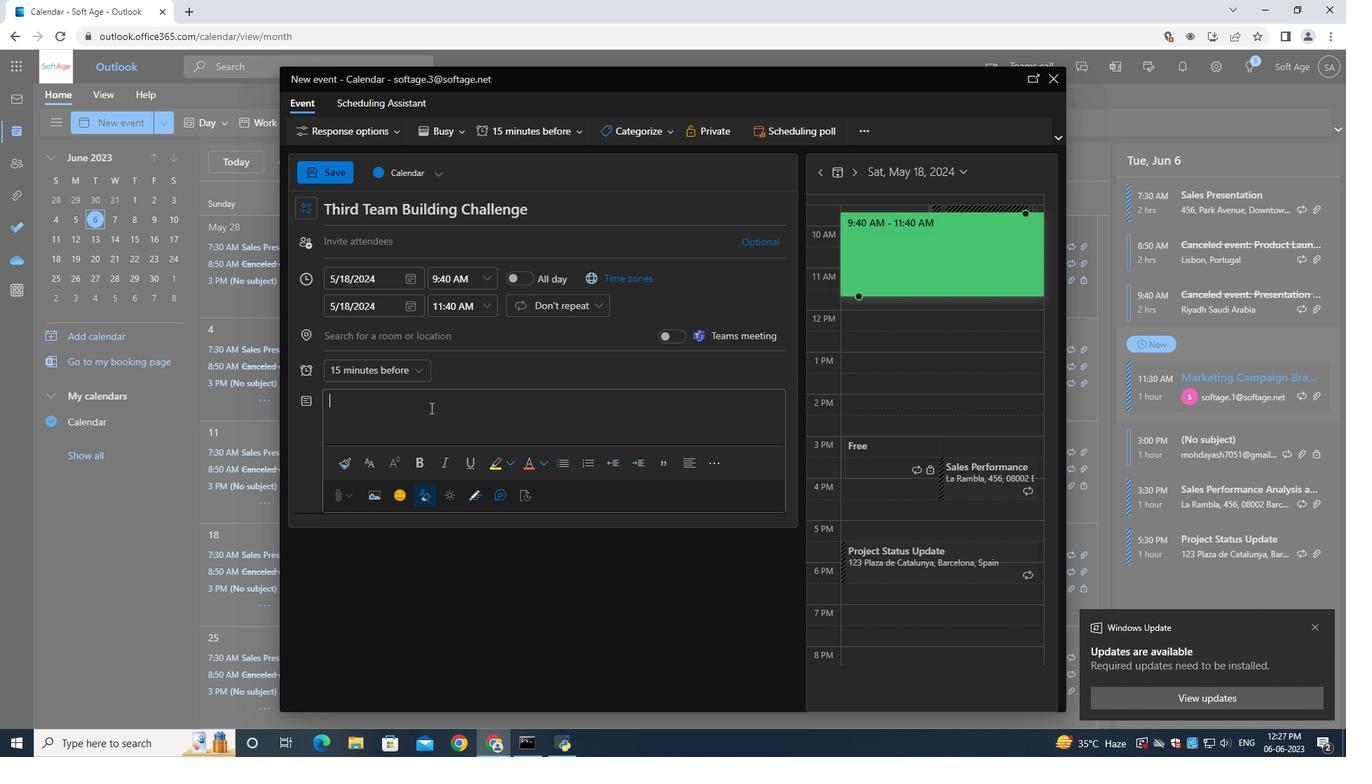 
Action: Key pressed <Key.shift>Welcome<Key.space>to<Key.space>our<Key.space><Key.shift>Team<Key.space><Key.shift>Leadership<Key.space><Key.shift>Training<Key.space><Key.shift>Workshop
Screenshot: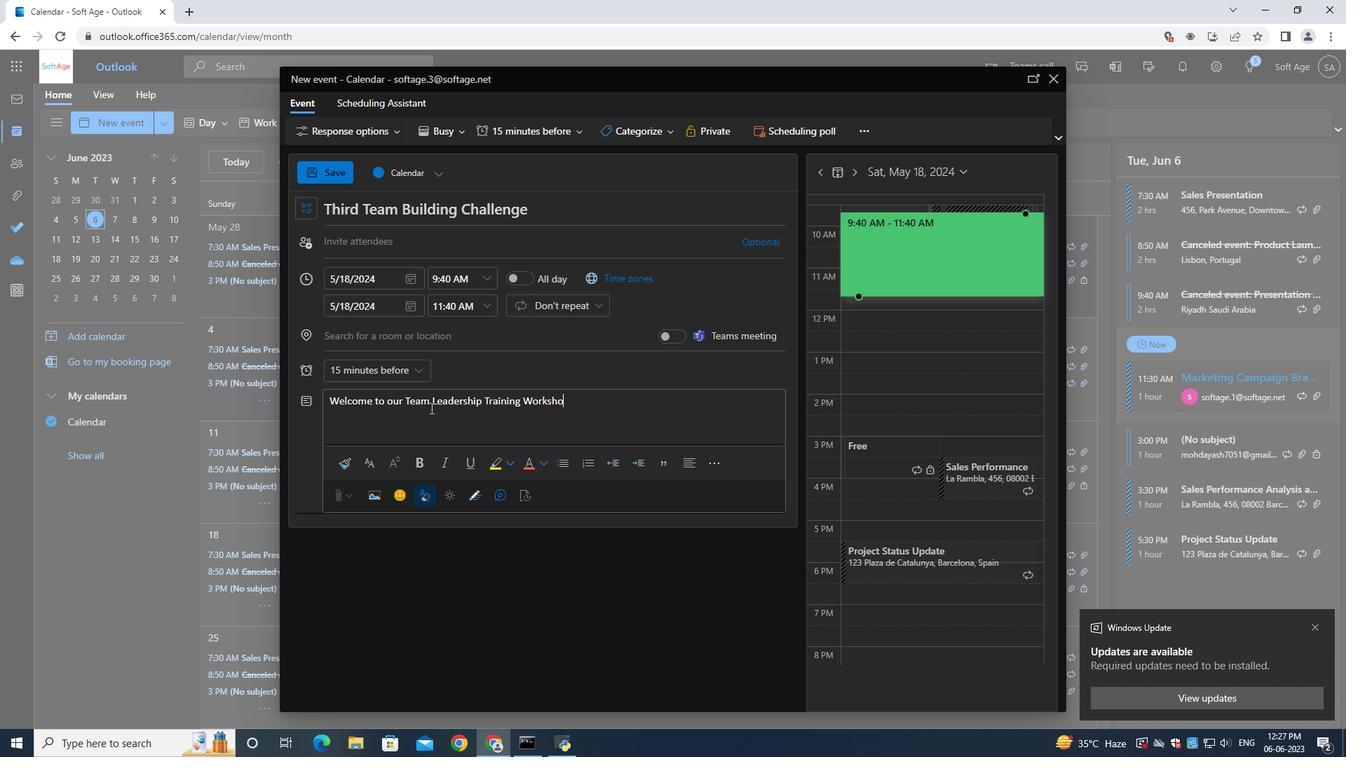 
Action: Mouse moved to (558, 429)
Screenshot: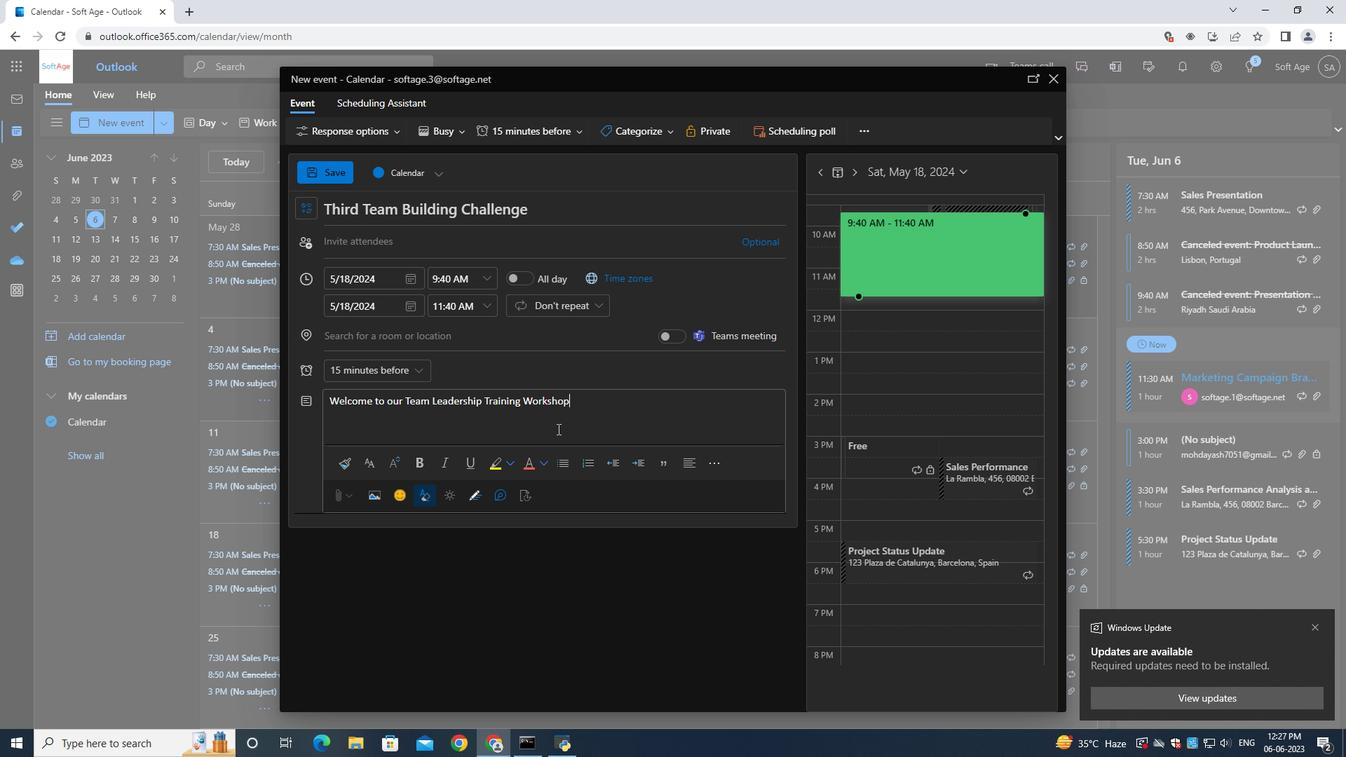 
Action: Key pressed ,<Key.space>a<Key.space>comprehensive<Key.space>and<Key.space>interactib<Key.backspace>ve<Key.space>session<Key.space>designed<Key.space>to<Key.space>enhance<Key.space>leadership<Key.space>skills,<Key.space>empower<Key.space>team<Key.space>leaders,<Key.space>and<Key.space>cultivate<Key.space>effective<Key.space>leadership<Key.space>practices.<Key.space><Key.shift>This<Key.space>workshop<Key.space>is<Key.space>tailored<Key.space>for<Key.space>individuals<Key.space>who<Key.space>aspire<Key.space>to<Key.space>lead<Key.space>and<Key.space>inspire<Key.space>their<Key.space>teams<Key.space>to<Key.space>achievw<Key.backspace>e<Key.space>exceptional<Key.space>result<Key.space>a<Key.backspace><Key.backspace>s<Key.space>and<Key.space>foster<Key.space>a<Key.space>positive<Key.space>work<Key.space>environment.
Screenshot: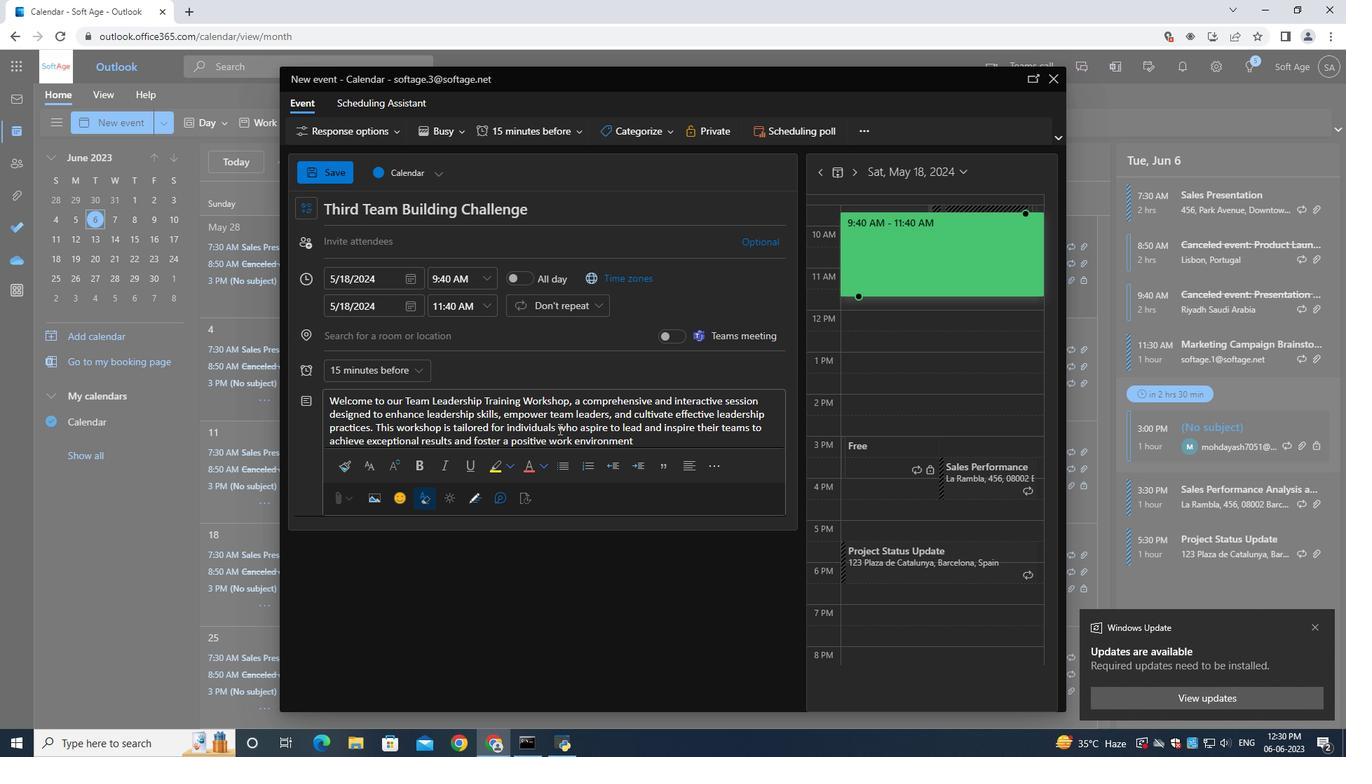 
Action: Mouse moved to (668, 138)
Screenshot: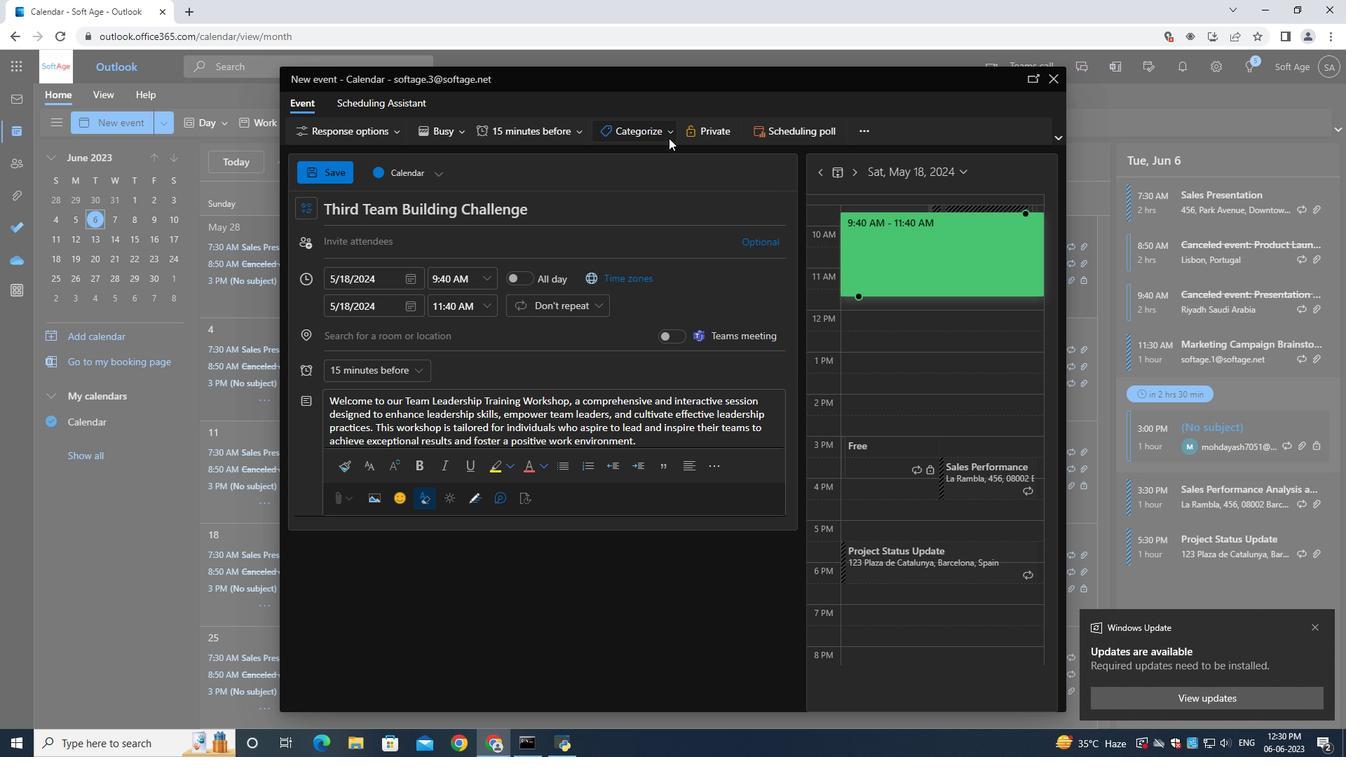 
Action: Mouse pressed left at (668, 138)
Screenshot: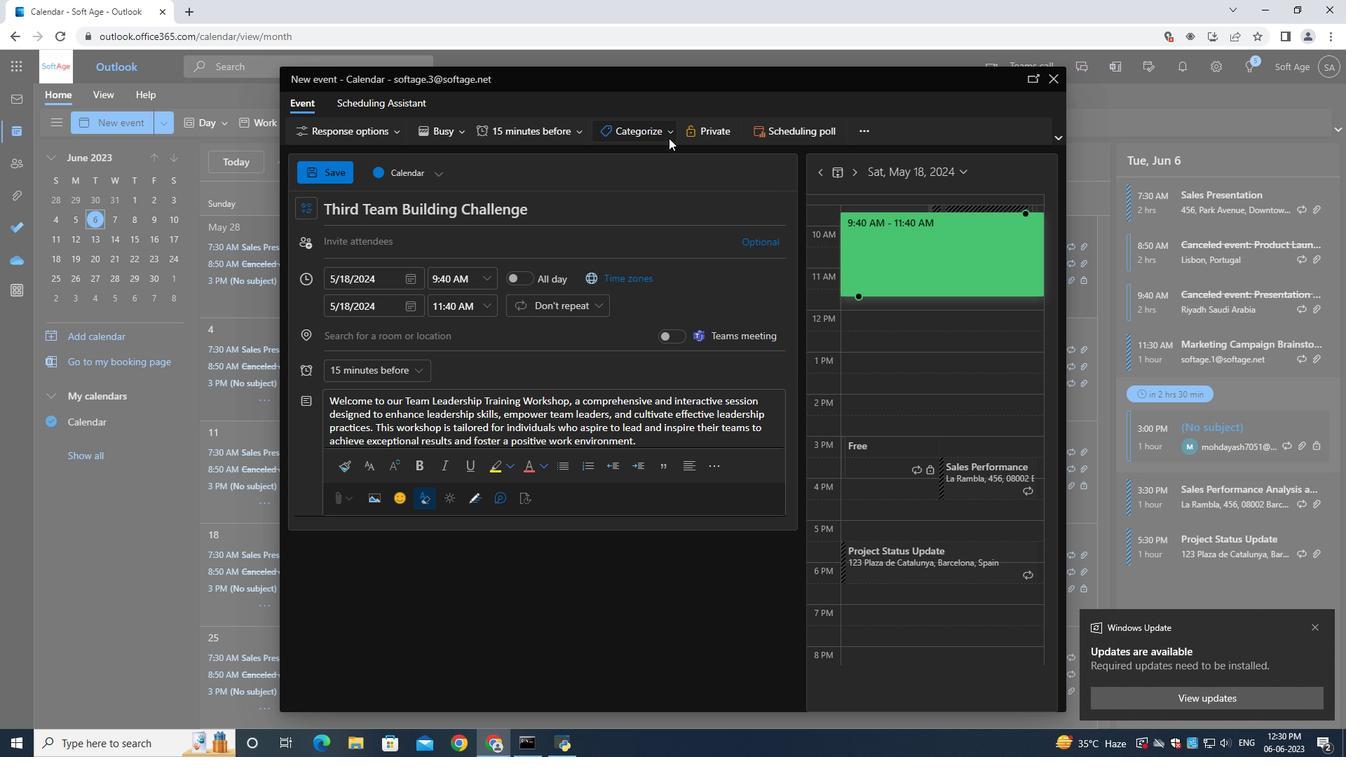 
Action: Mouse moved to (642, 245)
Screenshot: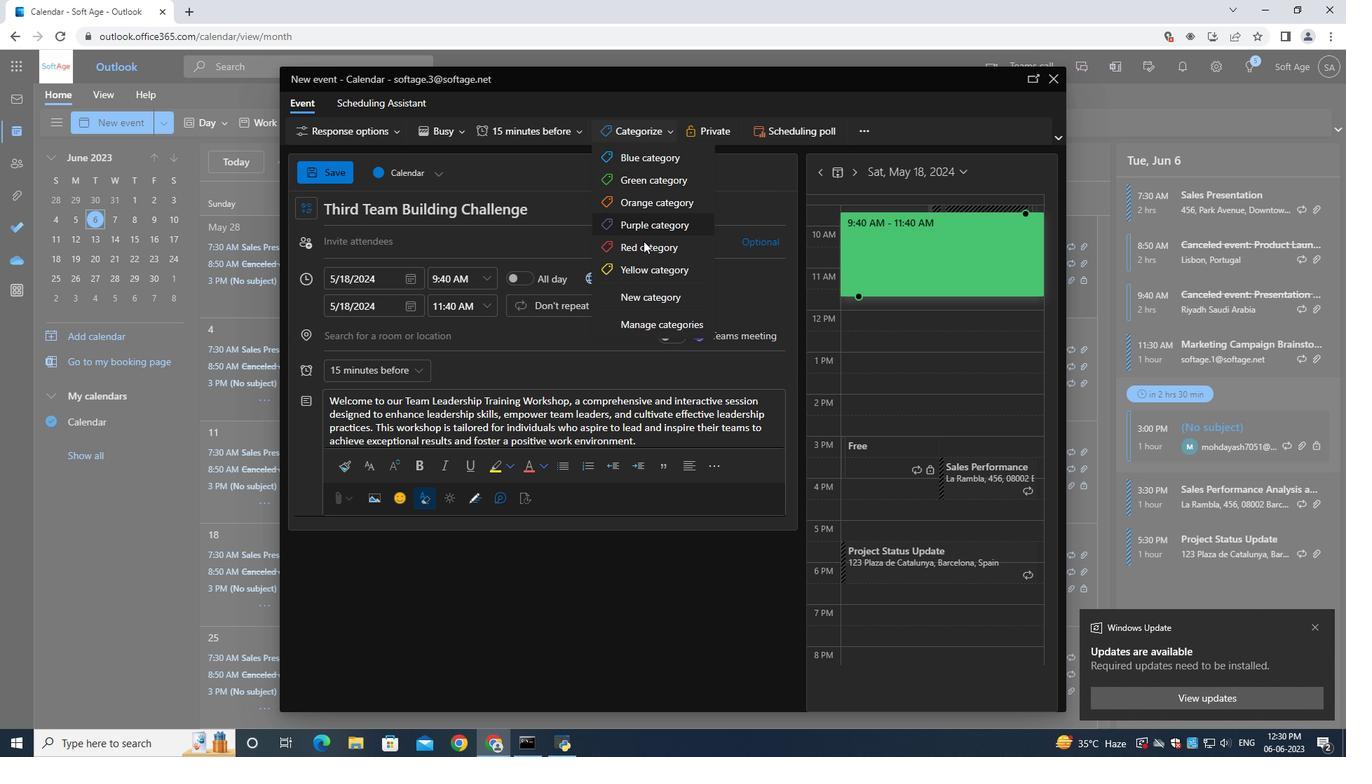 
Action: Mouse pressed left at (642, 245)
Screenshot: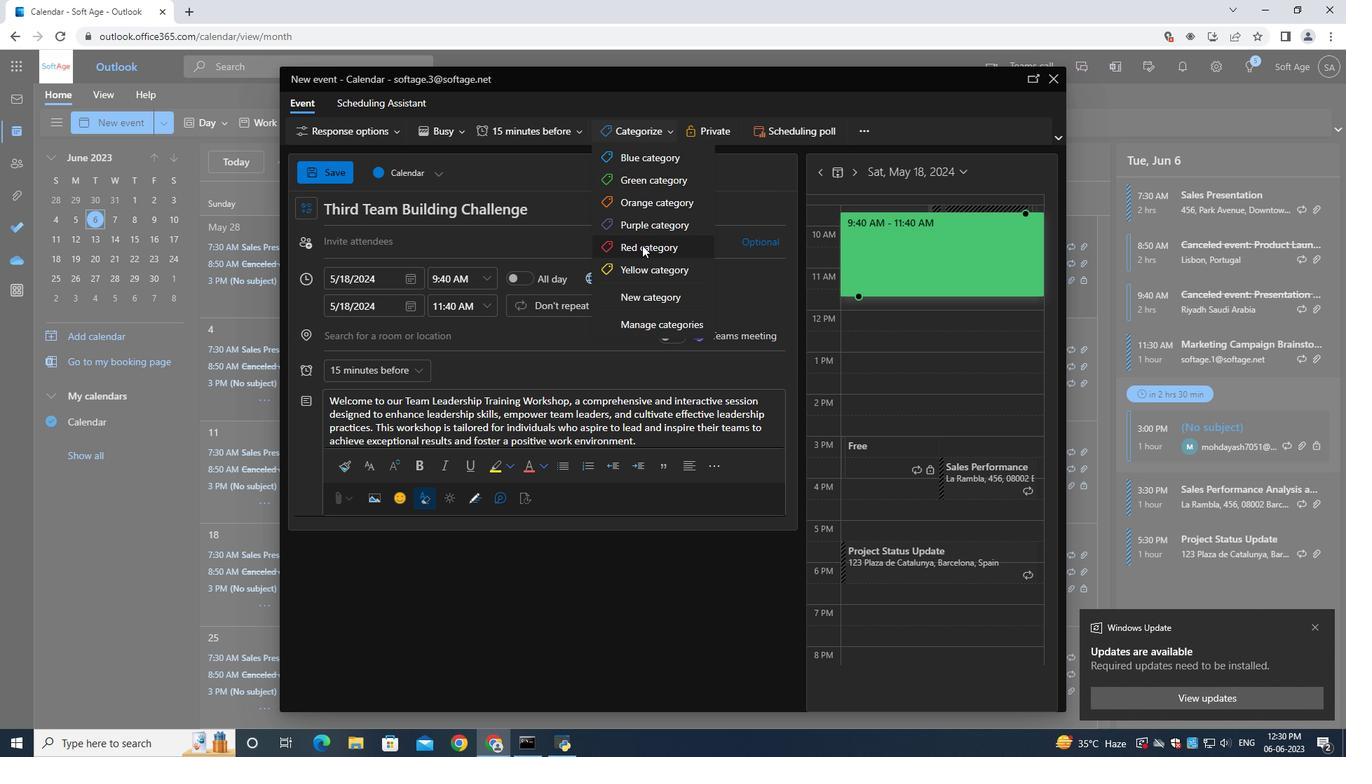 
Action: Mouse moved to (401, 241)
Screenshot: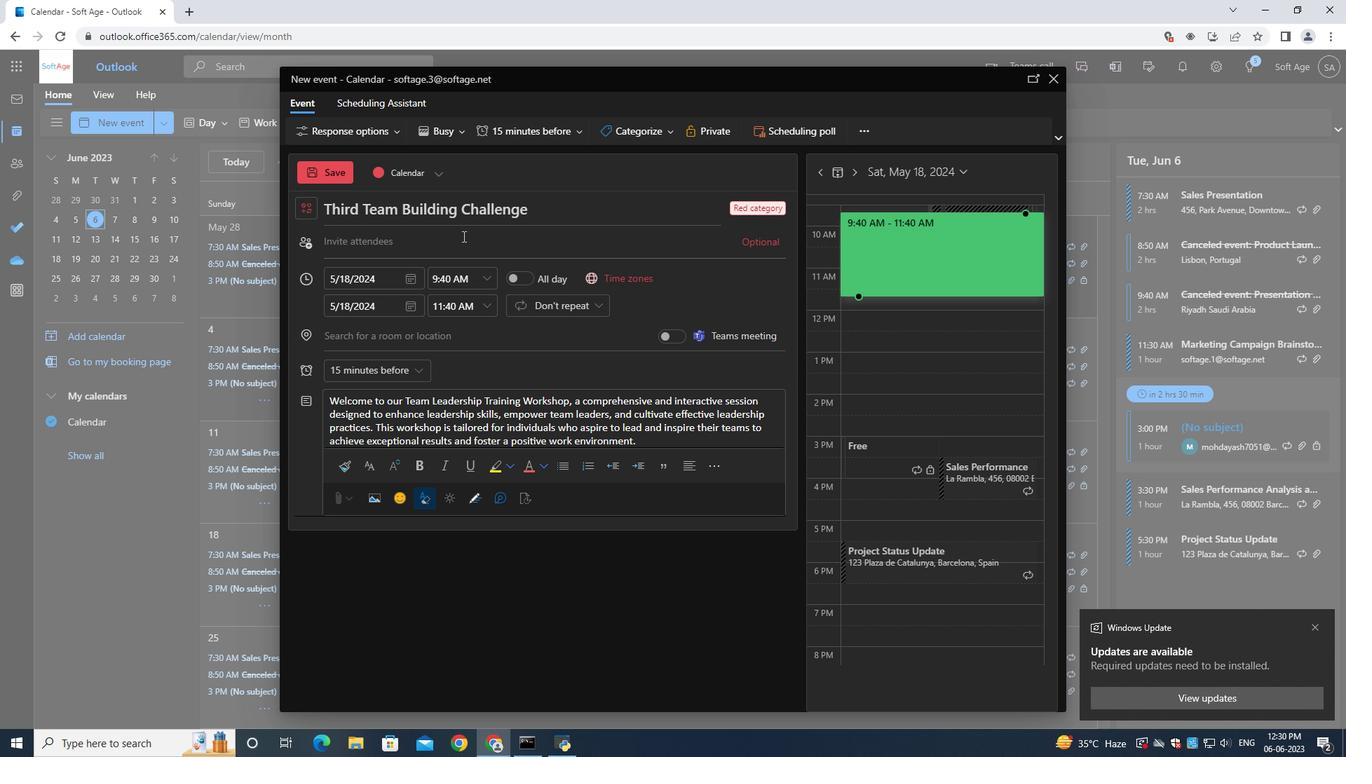 
Action: Mouse pressed left at (401, 241)
Screenshot: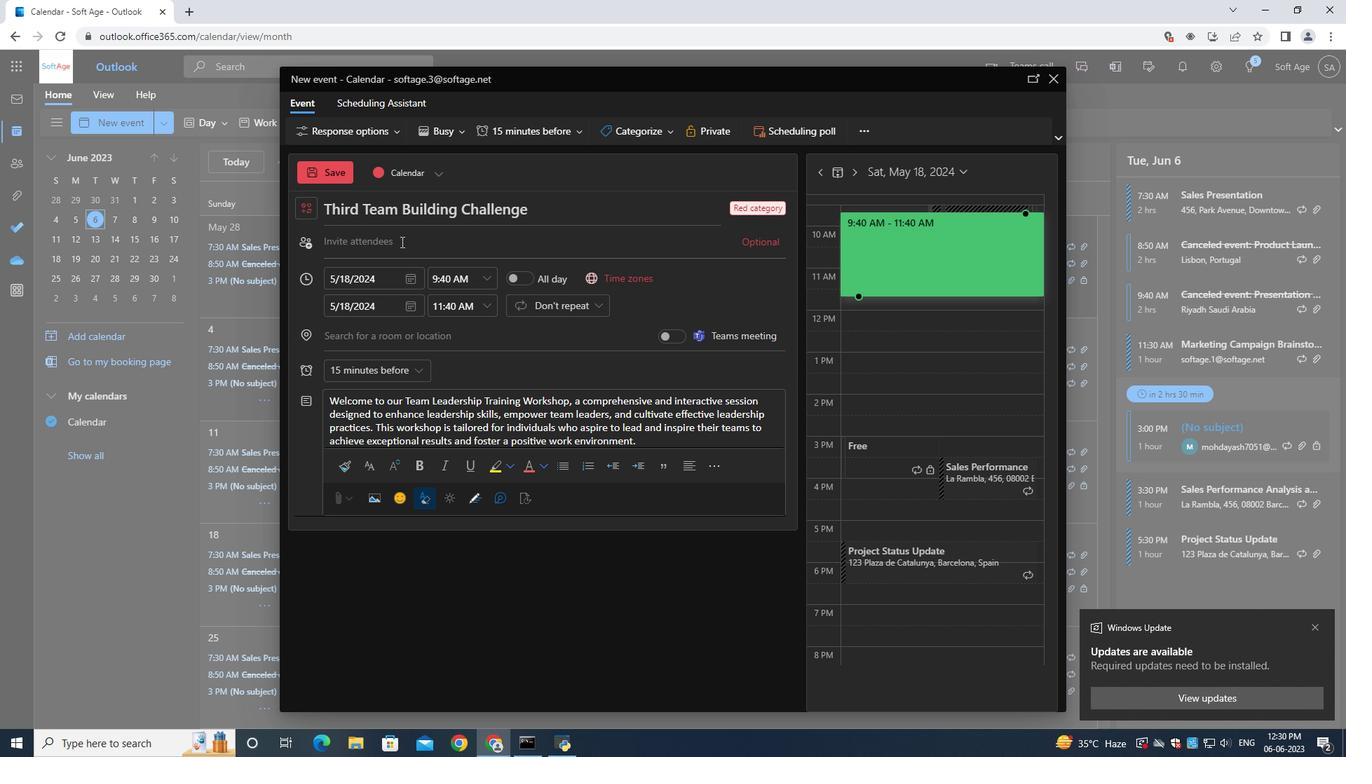
Action: Mouse moved to (408, 246)
Screenshot: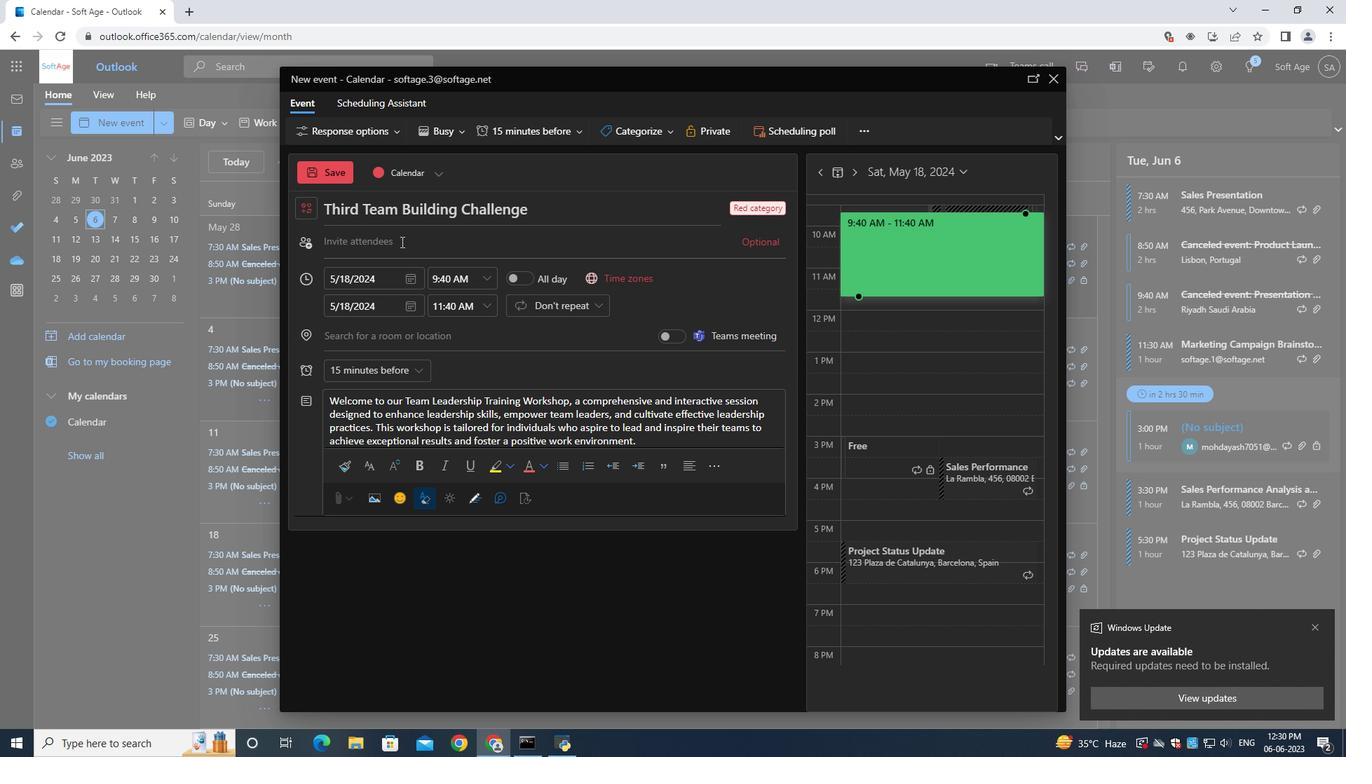 
Action: Key pressed softage.6<Key.shift>@softage.net
Screenshot: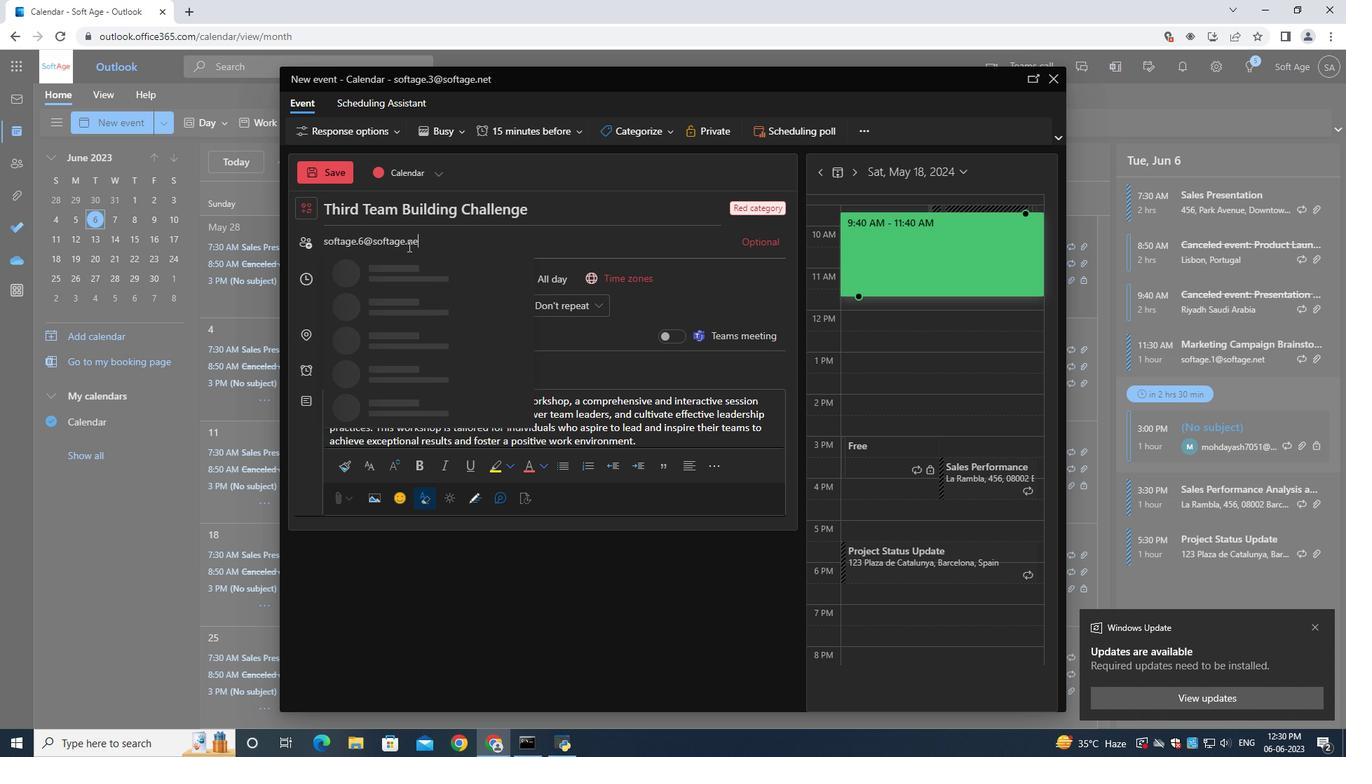 
Action: Mouse moved to (424, 271)
Screenshot: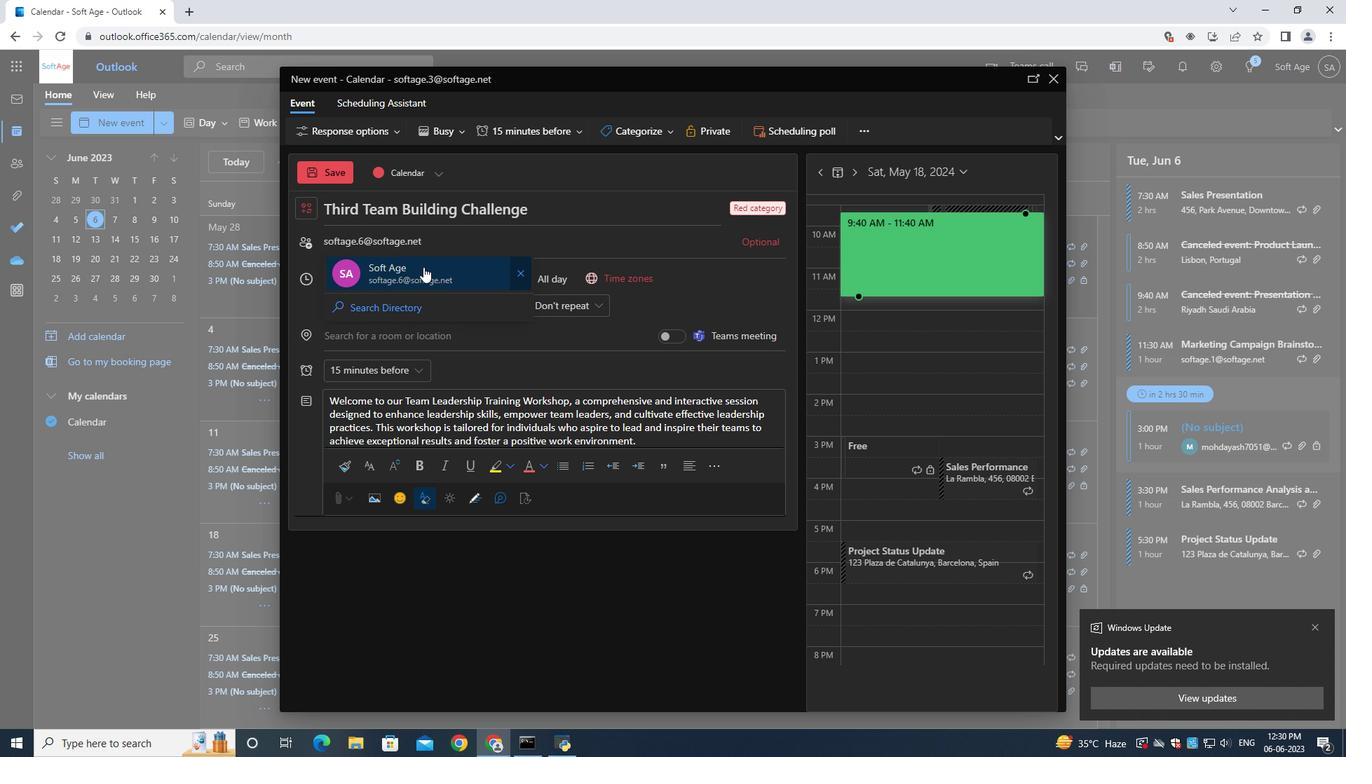 
Action: Mouse pressed left at (424, 271)
Screenshot: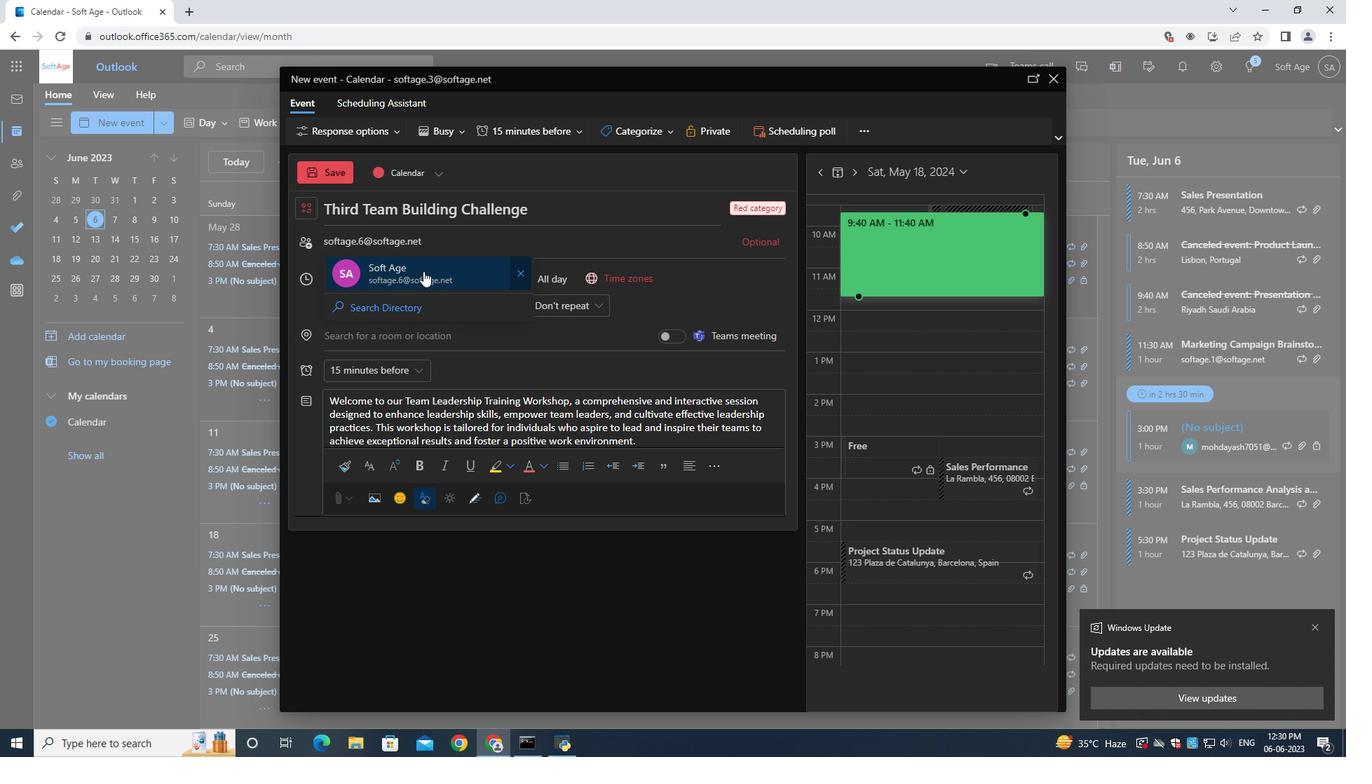 
Action: Mouse moved to (458, 253)
Screenshot: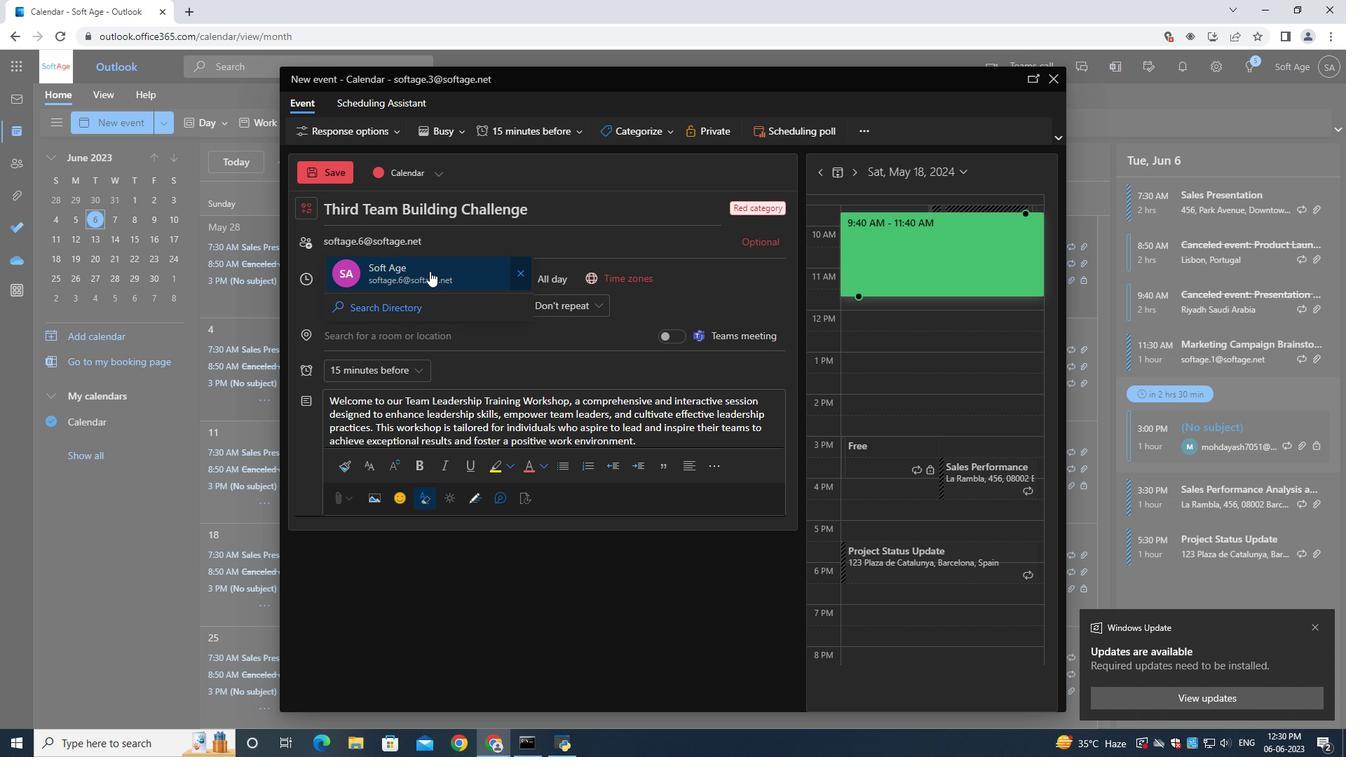 
Action: Key pressed softage.7<Key.shift>@softage.net
Screenshot: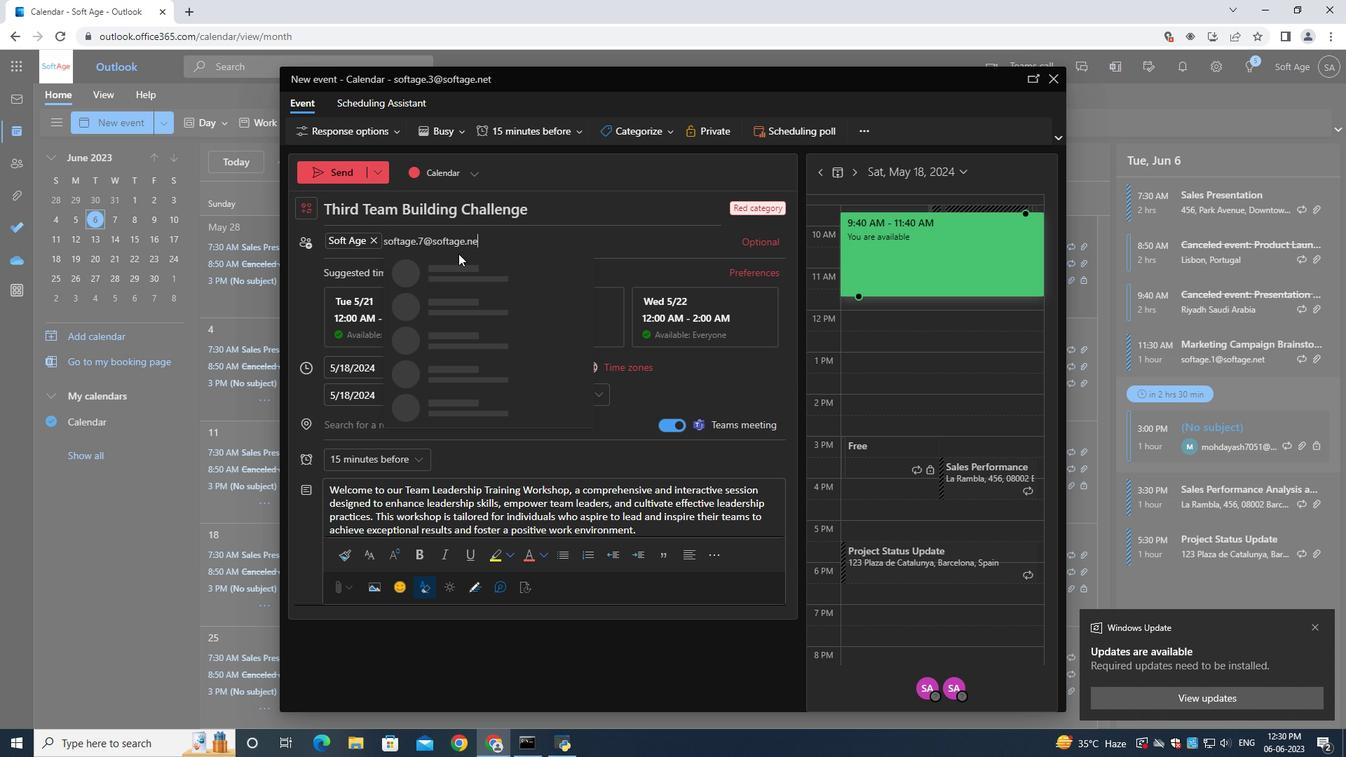 
Action: Mouse moved to (474, 276)
Screenshot: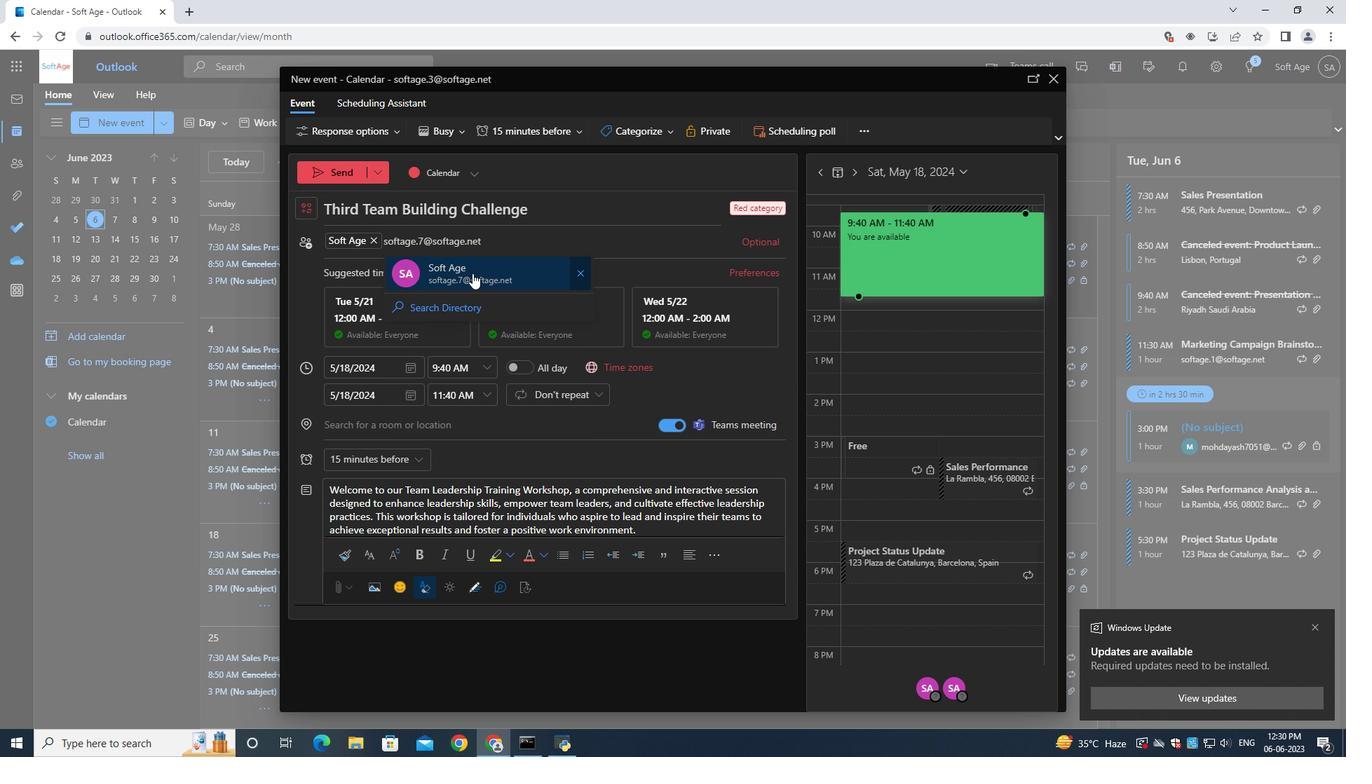 
Action: Mouse pressed left at (474, 276)
Screenshot: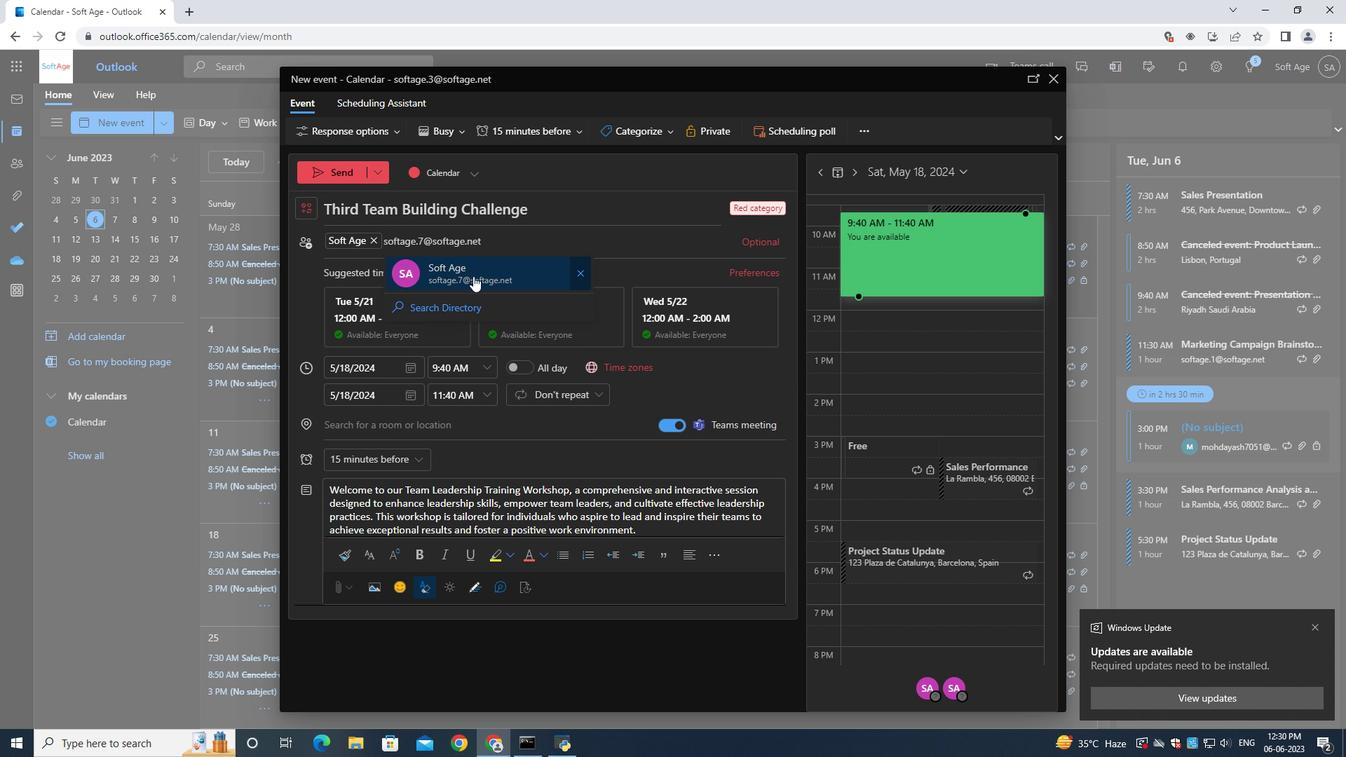 
Action: Mouse moved to (366, 455)
Screenshot: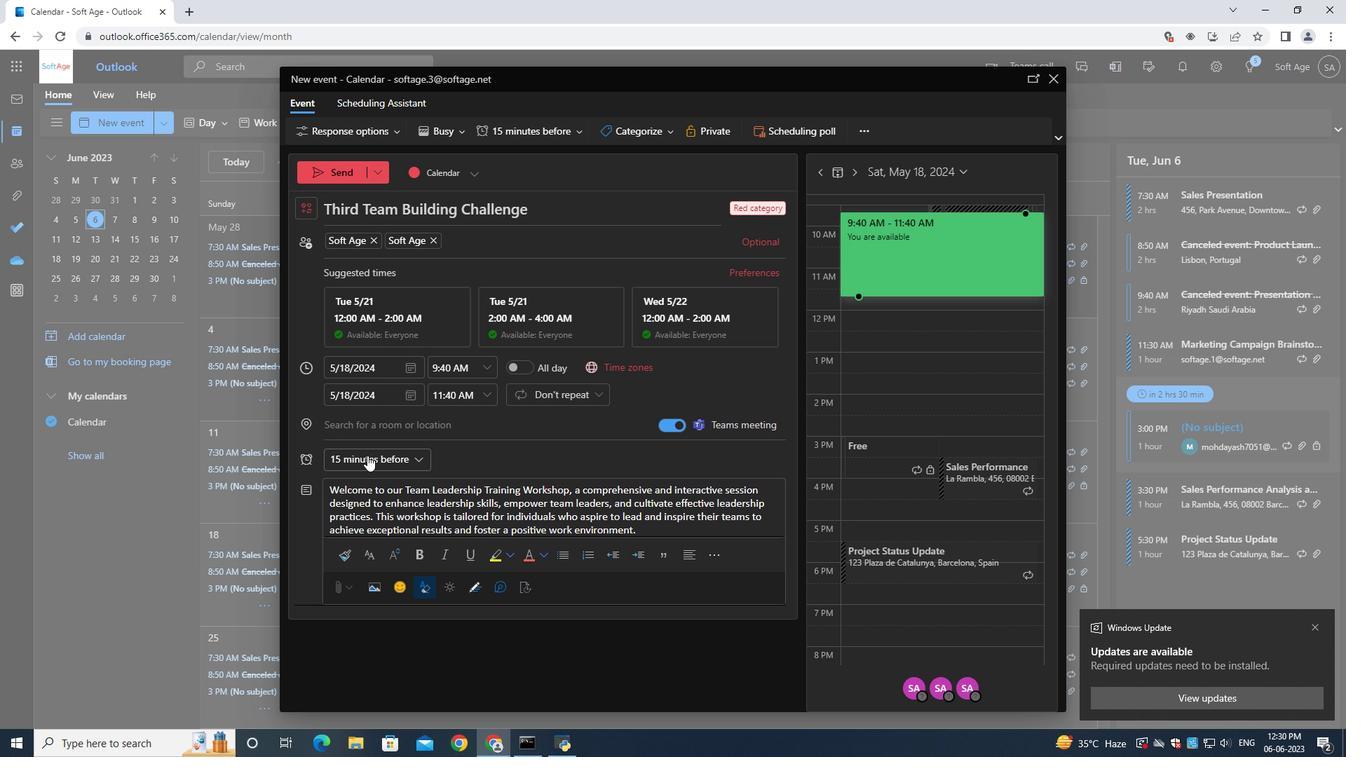 
Action: Mouse pressed left at (366, 455)
Screenshot: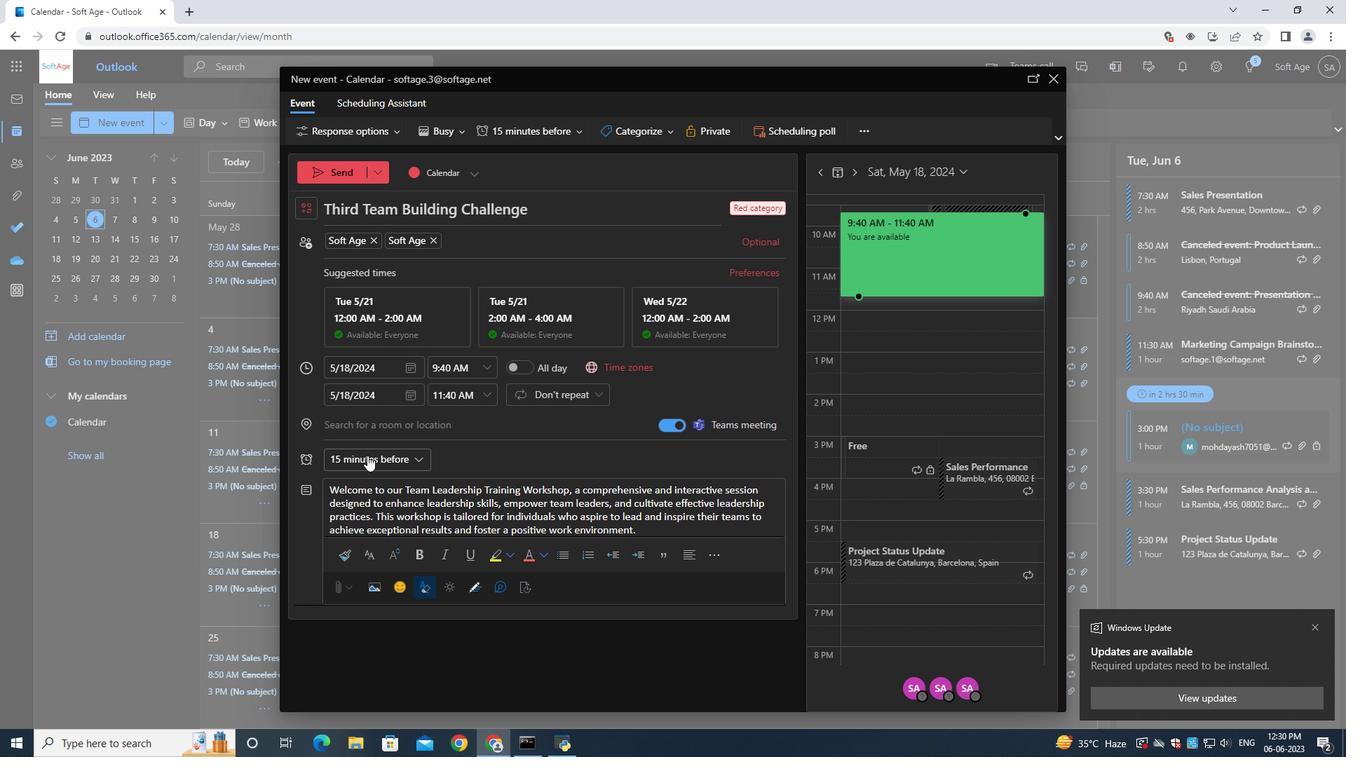 
Action: Mouse moved to (384, 352)
Screenshot: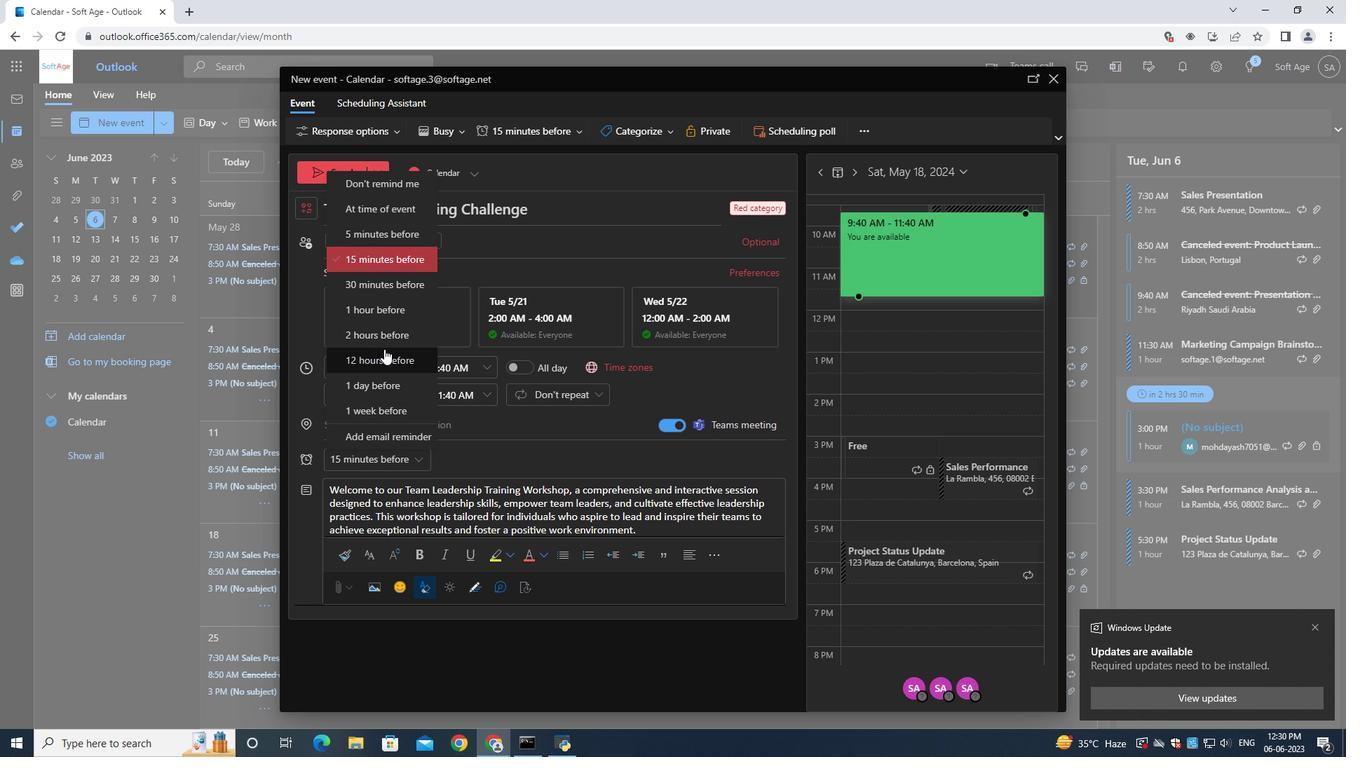 
Action: Mouse pressed left at (384, 352)
Screenshot: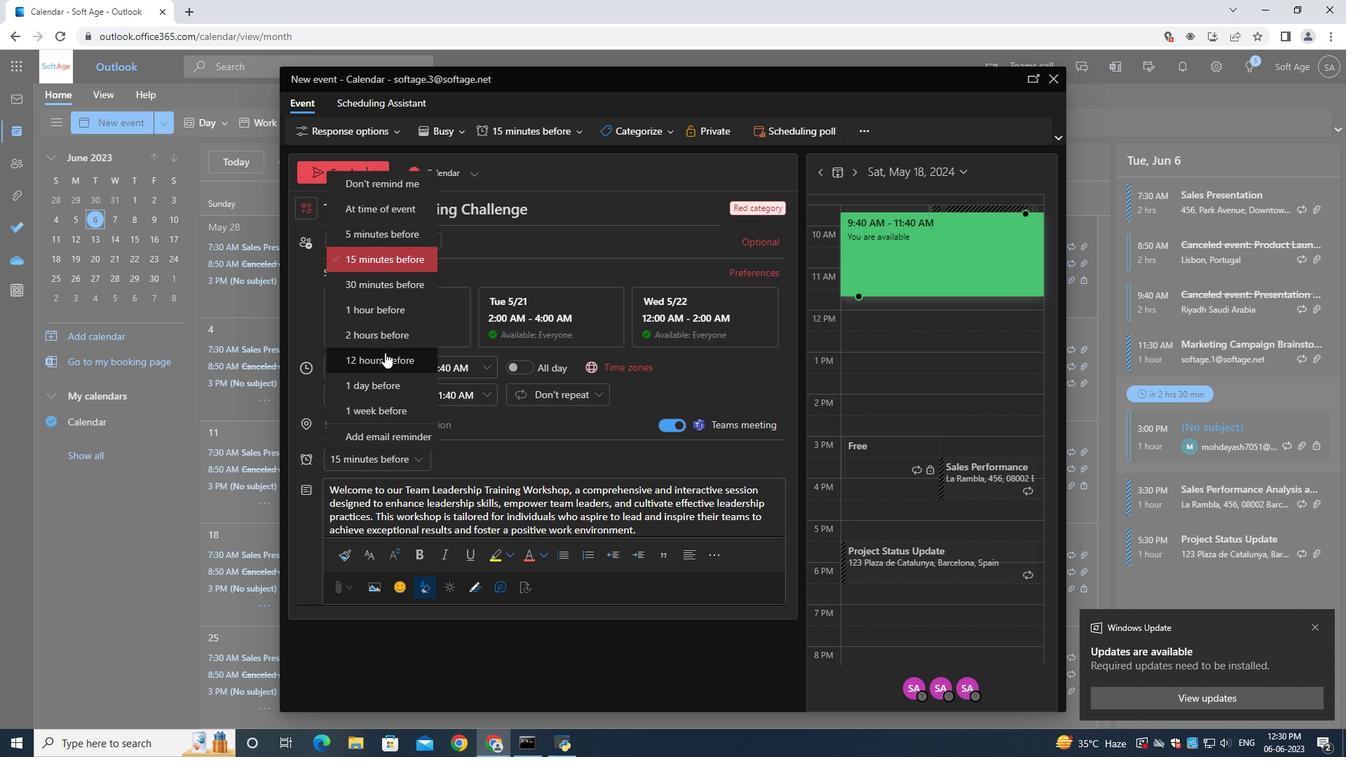 
Action: Mouse moved to (352, 176)
Screenshot: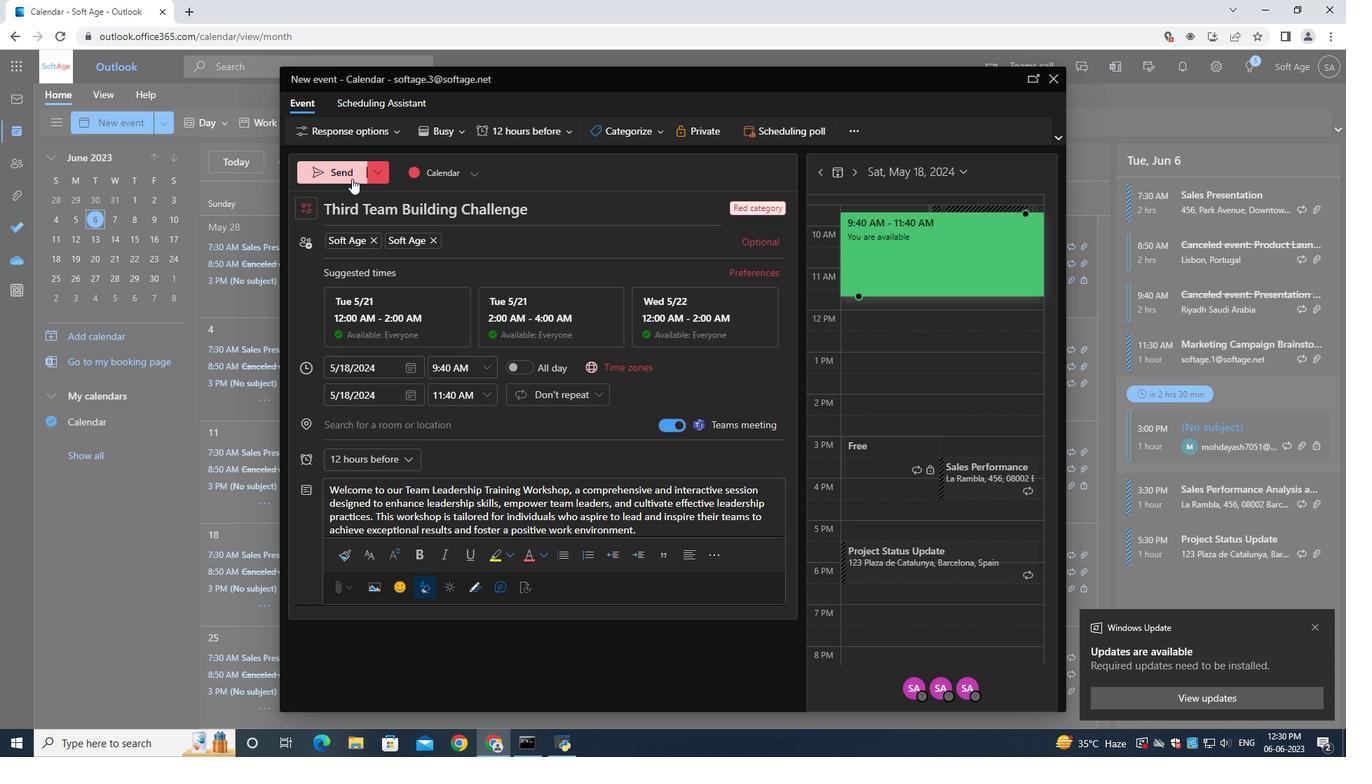 
Action: Mouse pressed left at (352, 176)
Screenshot: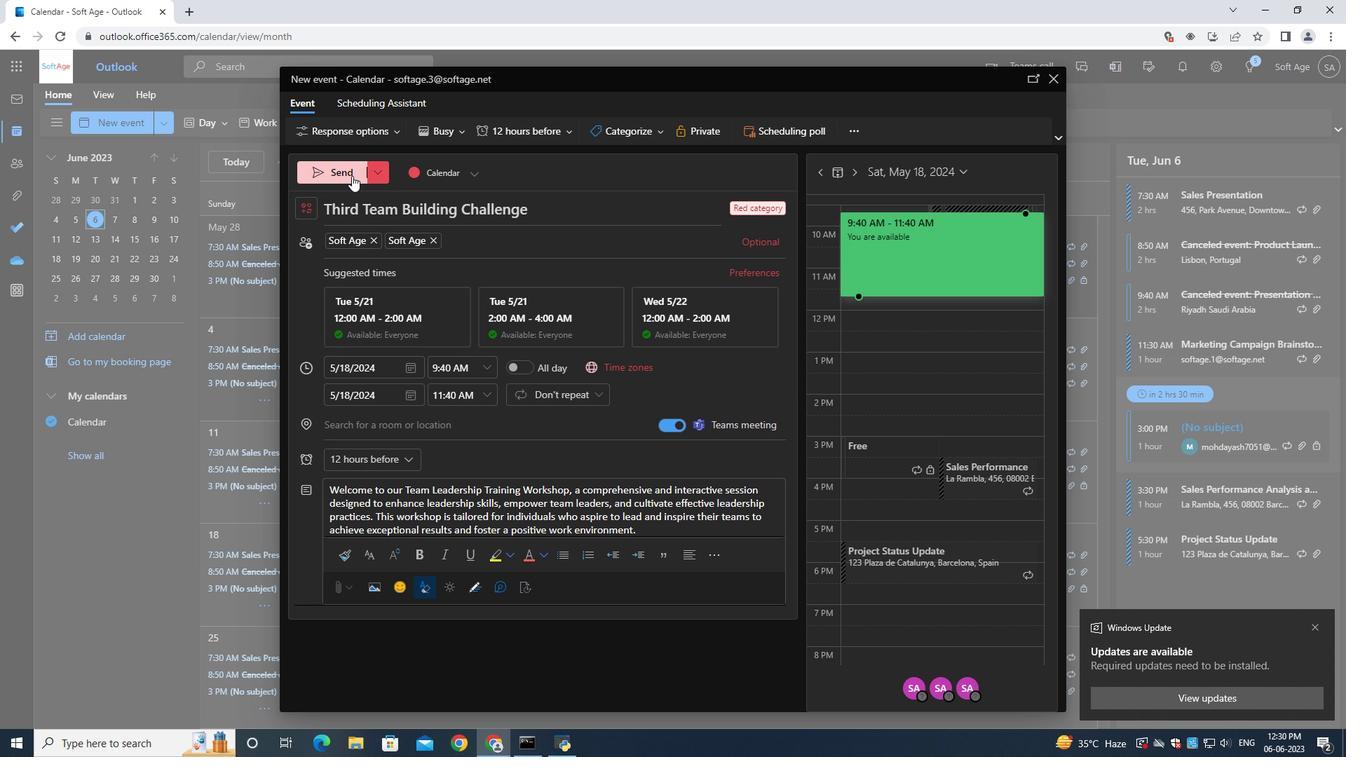 
Action: Mouse moved to (568, 286)
Screenshot: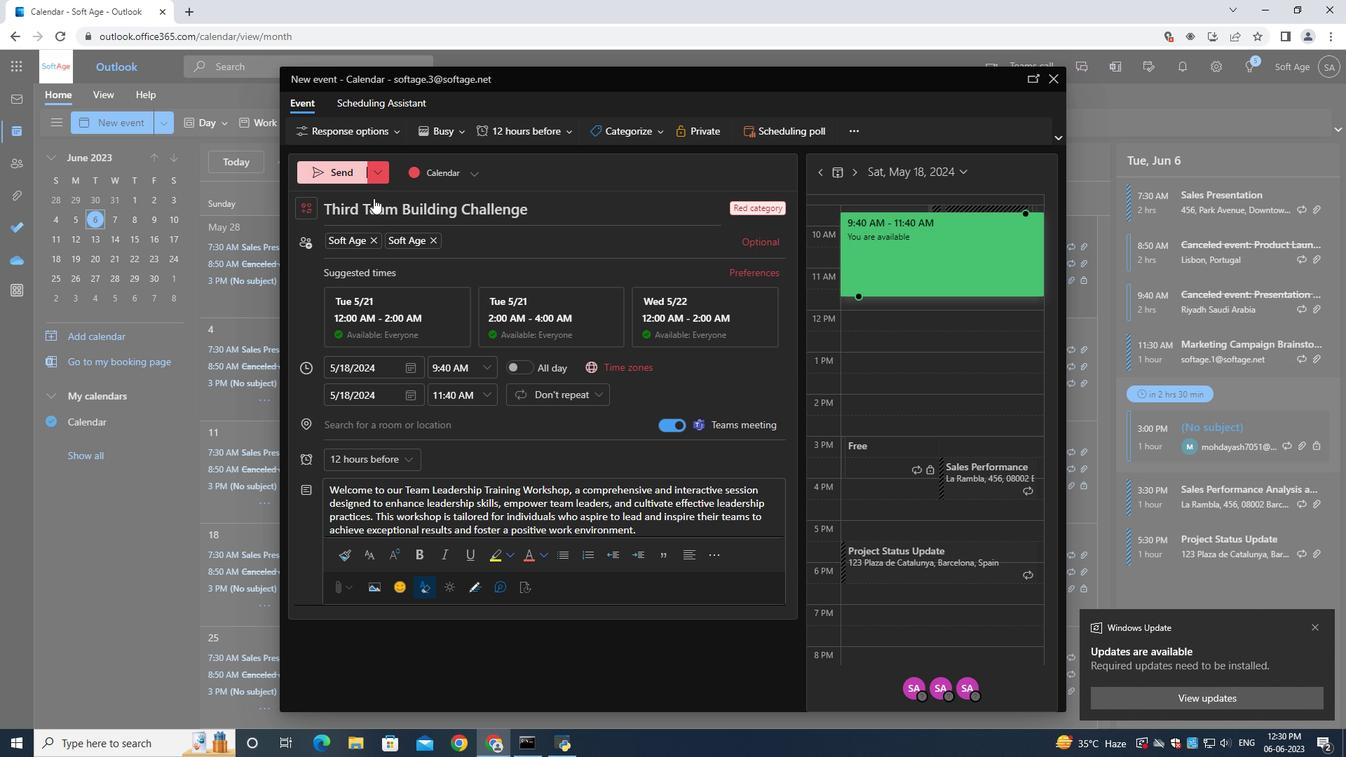 
